 Task: See all the articles on team scheduling.
Action: Mouse moved to (780, 71)
Screenshot: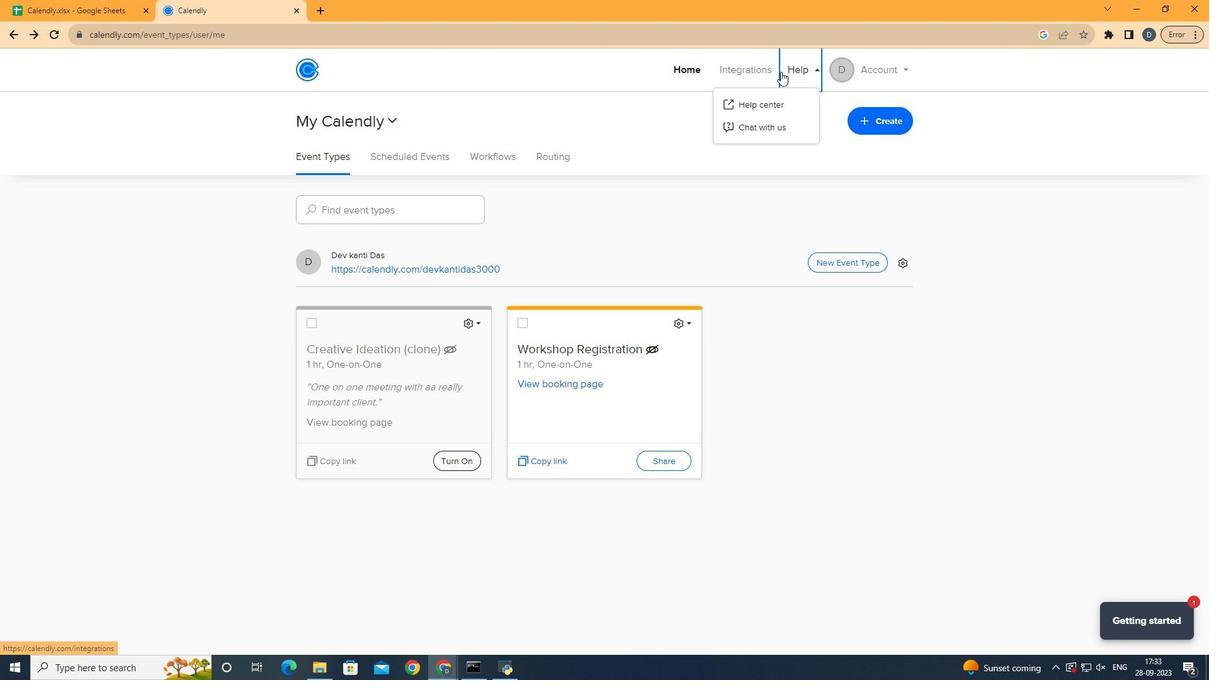 
Action: Mouse pressed left at (780, 71)
Screenshot: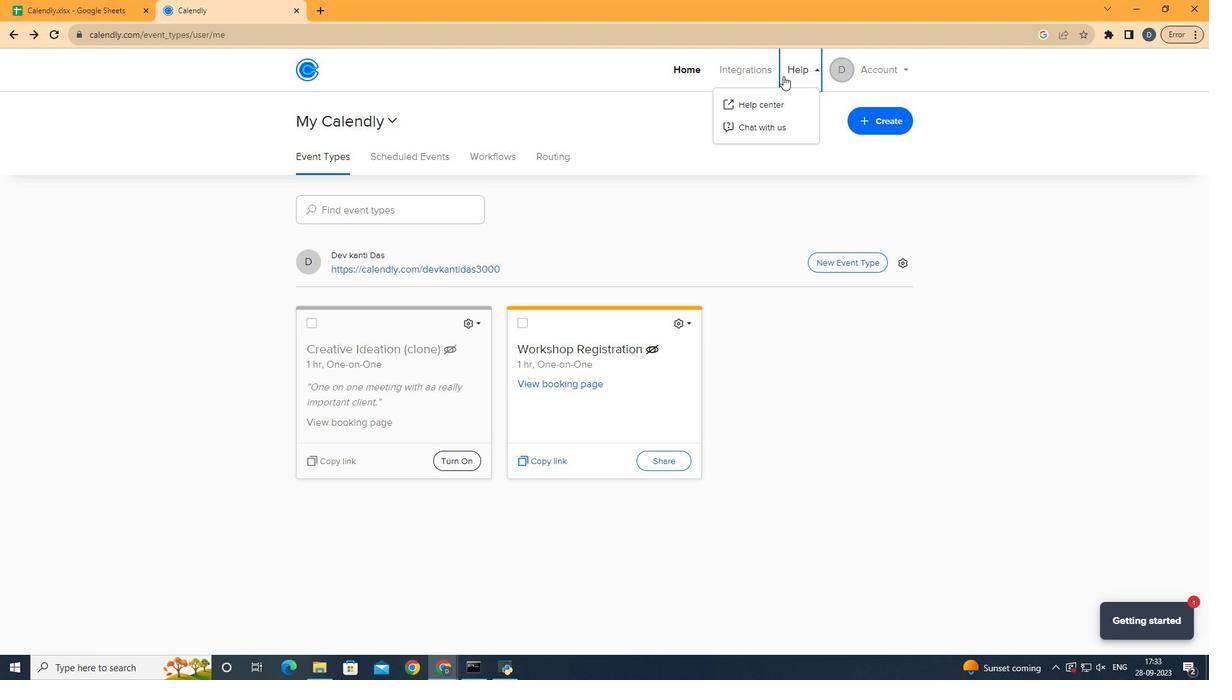 
Action: Mouse moved to (781, 103)
Screenshot: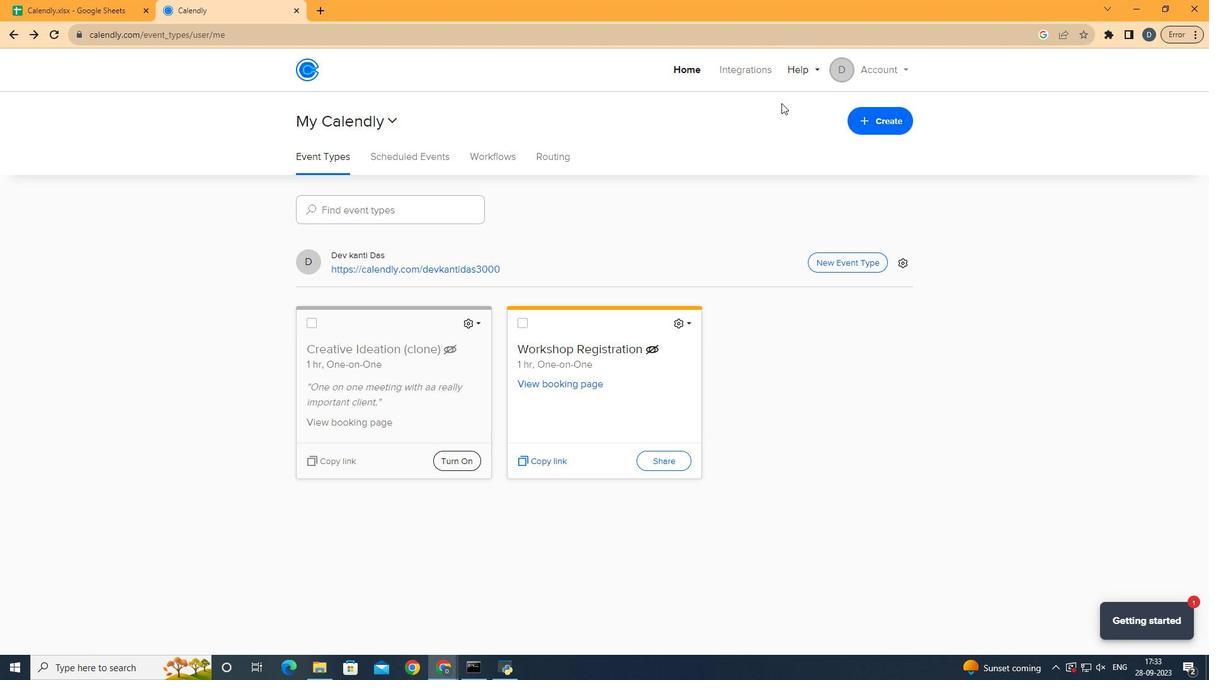 
Action: Mouse pressed left at (781, 103)
Screenshot: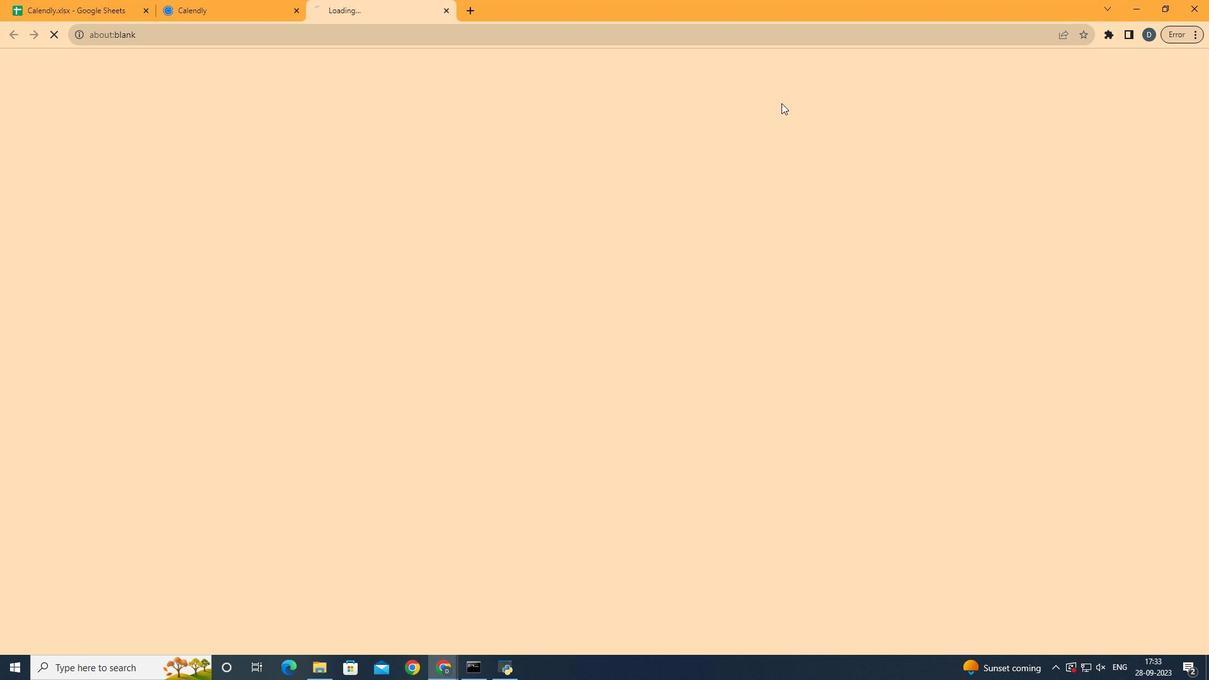 
Action: Mouse moved to (778, 216)
Screenshot: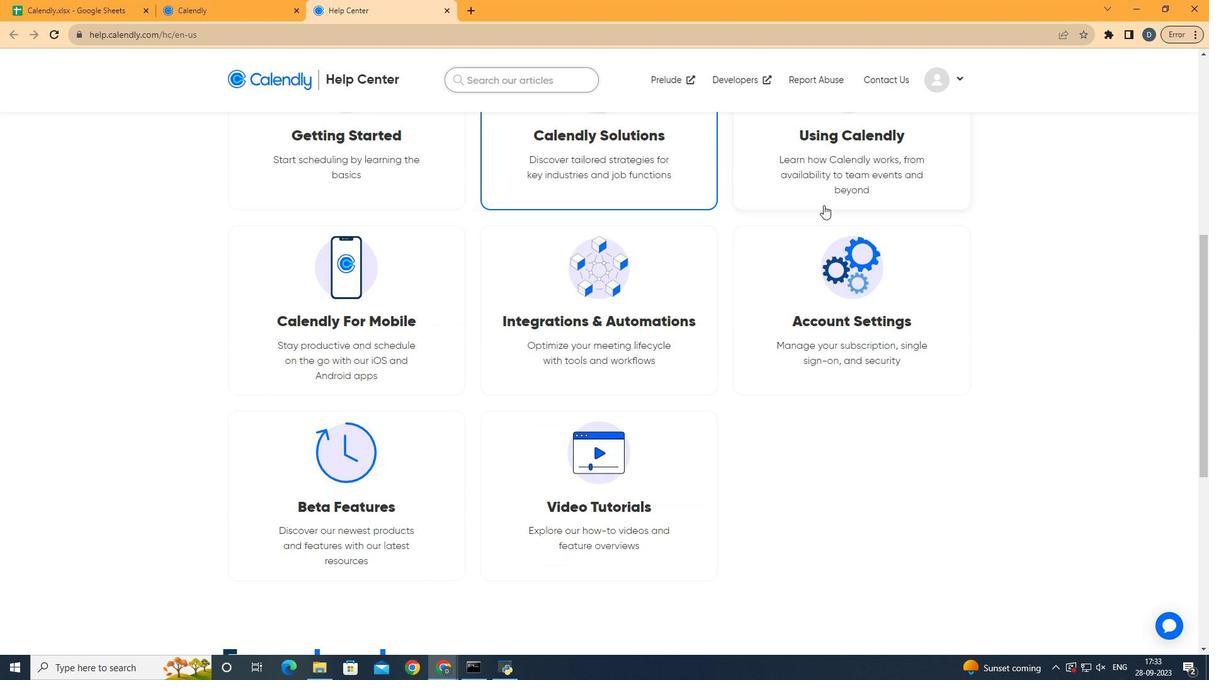 
Action: Mouse scrolled (778, 215) with delta (0, 0)
Screenshot: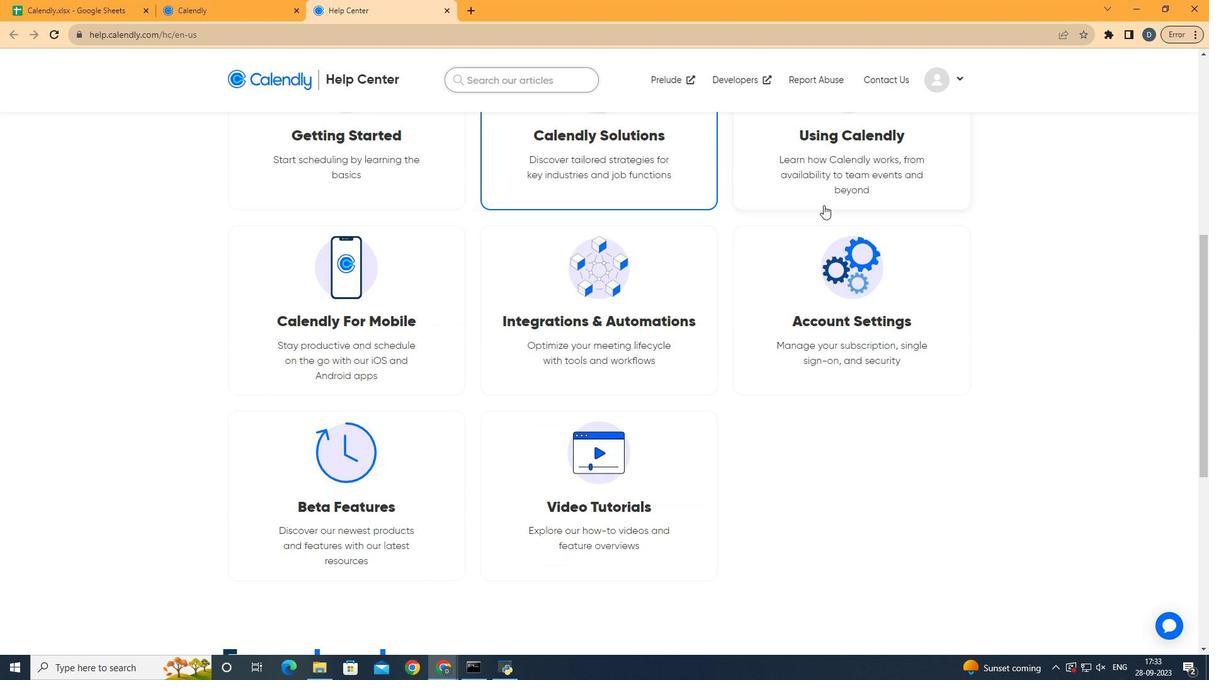 
Action: Mouse moved to (778, 216)
Screenshot: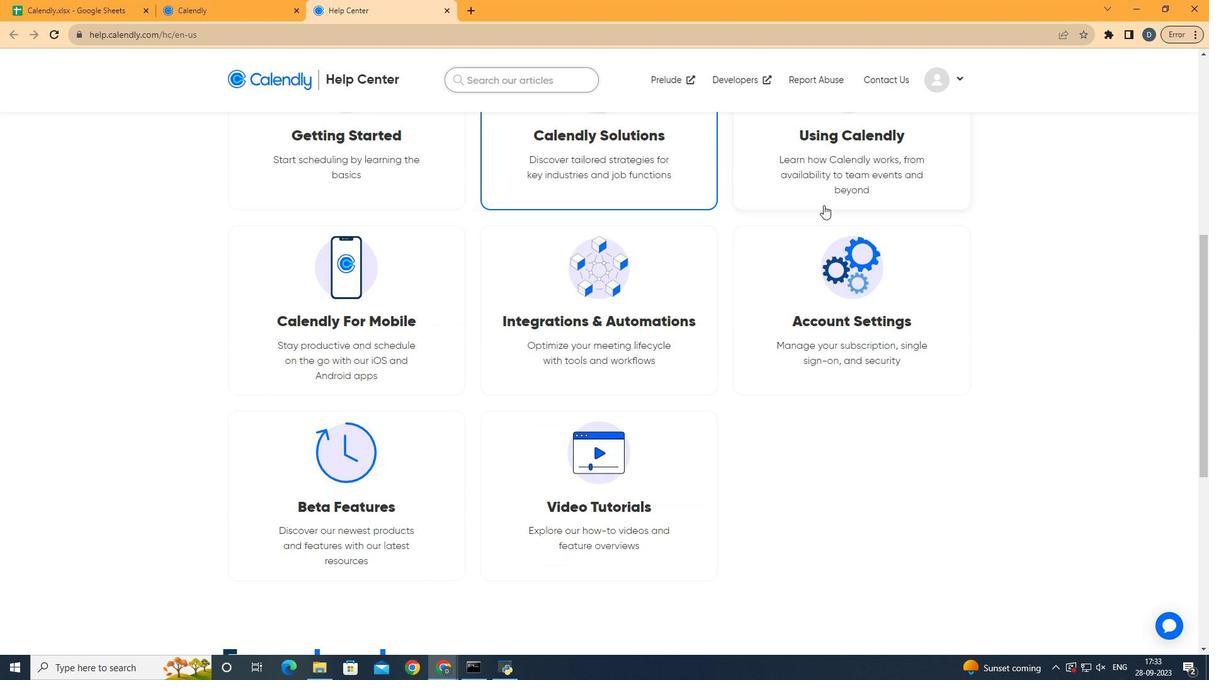 
Action: Mouse scrolled (778, 216) with delta (0, 0)
Screenshot: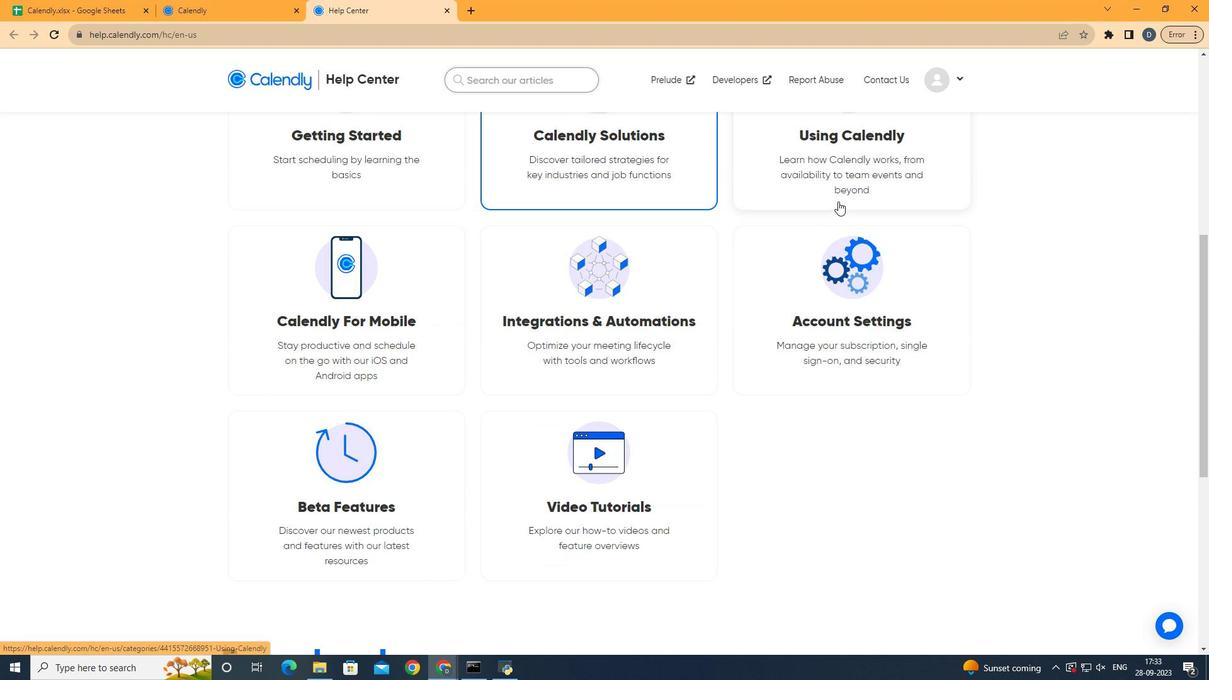 
Action: Mouse moved to (779, 216)
Screenshot: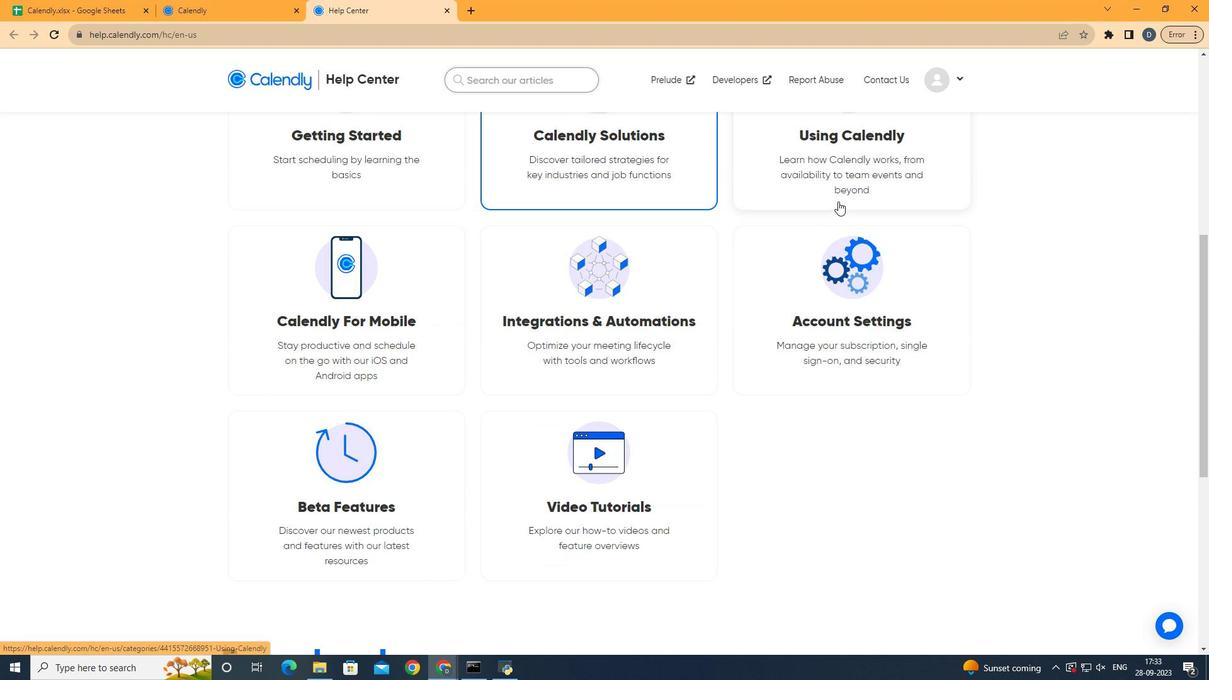 
Action: Mouse scrolled (779, 216) with delta (0, 0)
Screenshot: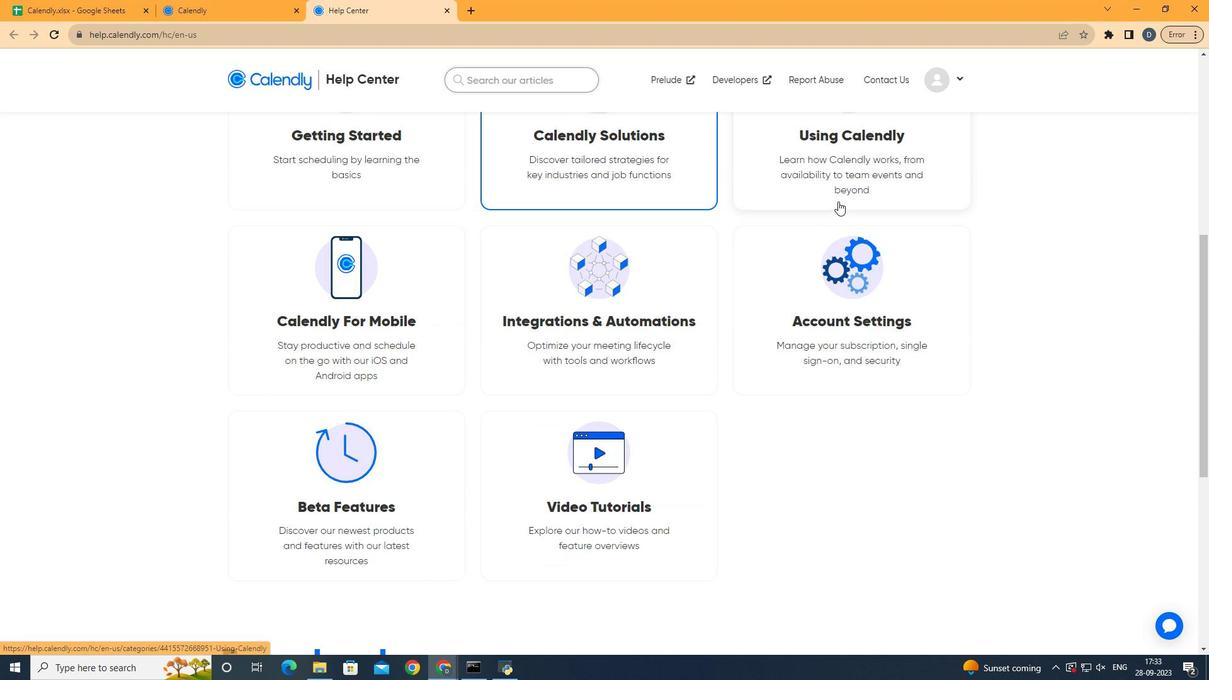 
Action: Mouse moved to (780, 217)
Screenshot: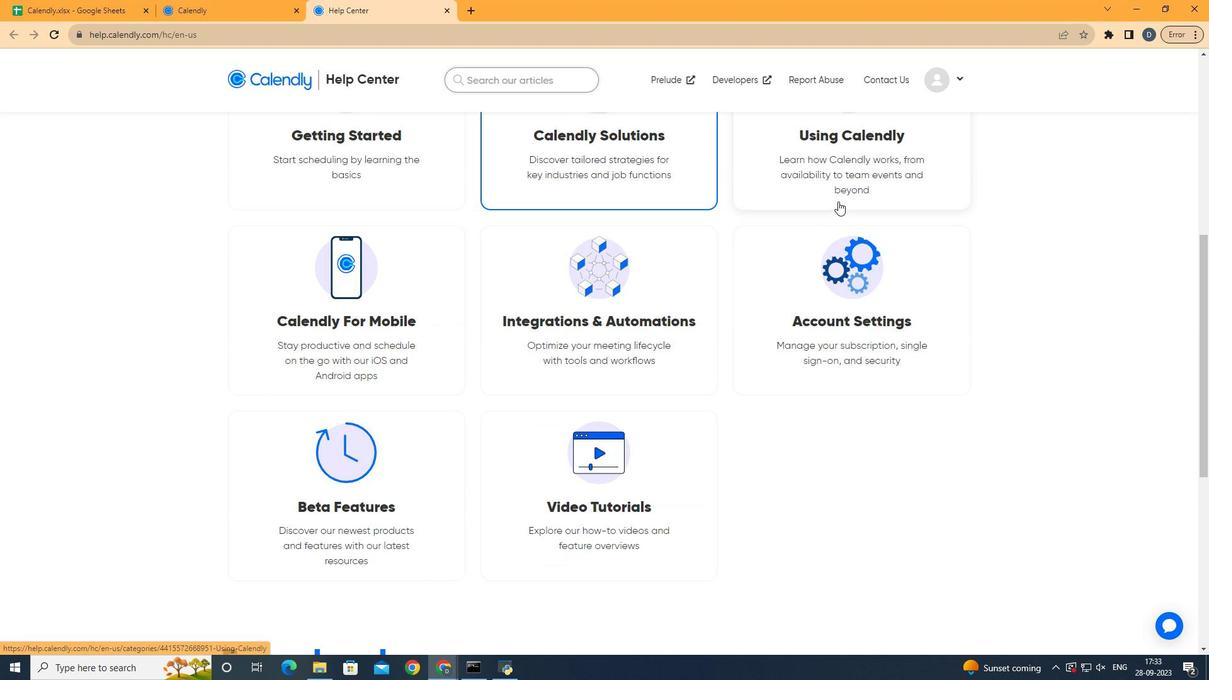 
Action: Mouse scrolled (780, 216) with delta (0, 0)
Screenshot: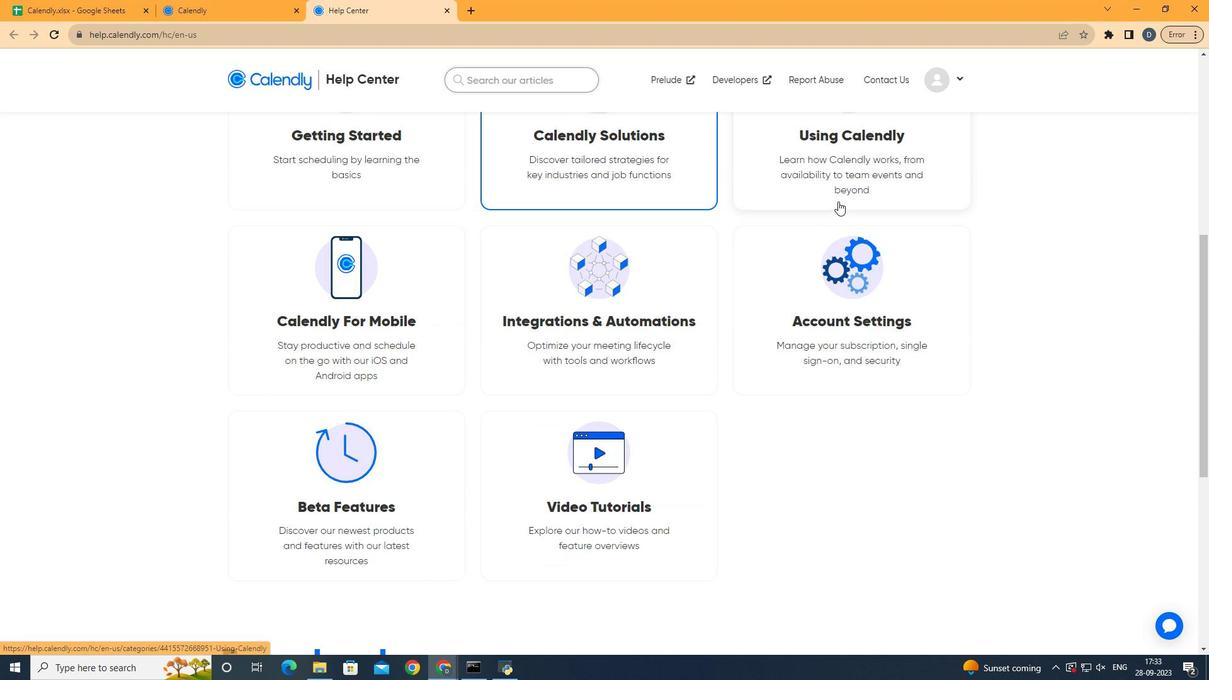 
Action: Mouse moved to (780, 217)
Screenshot: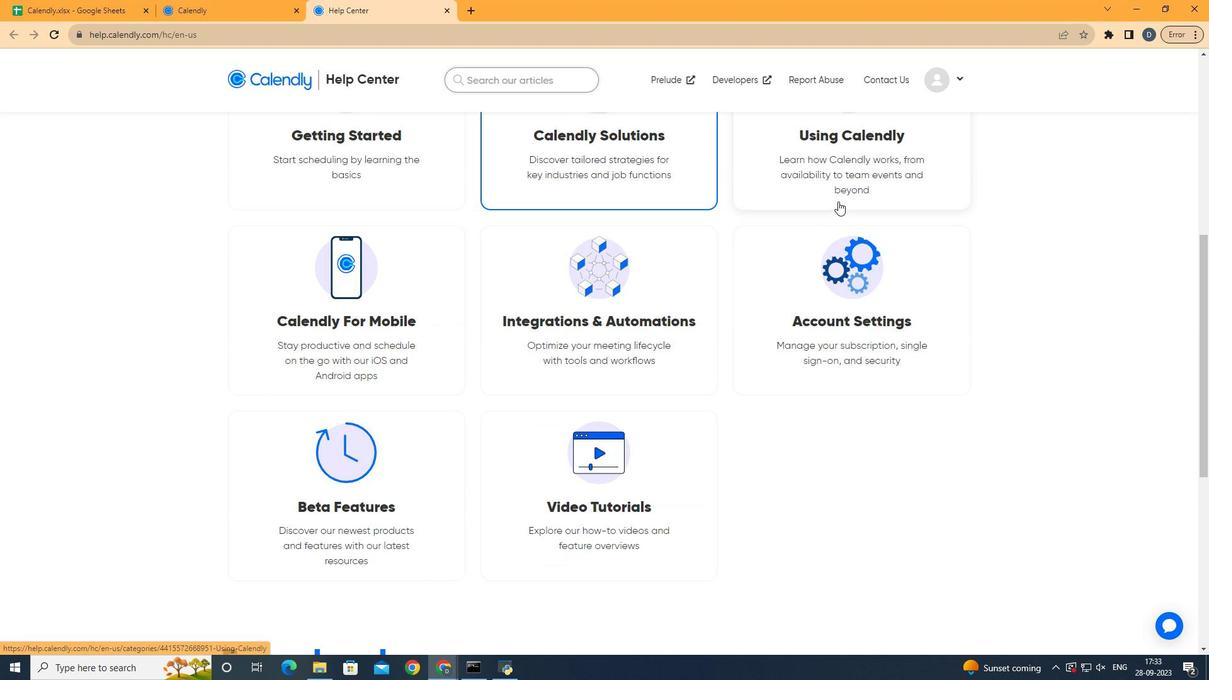 
Action: Mouse scrolled (780, 217) with delta (0, 0)
Screenshot: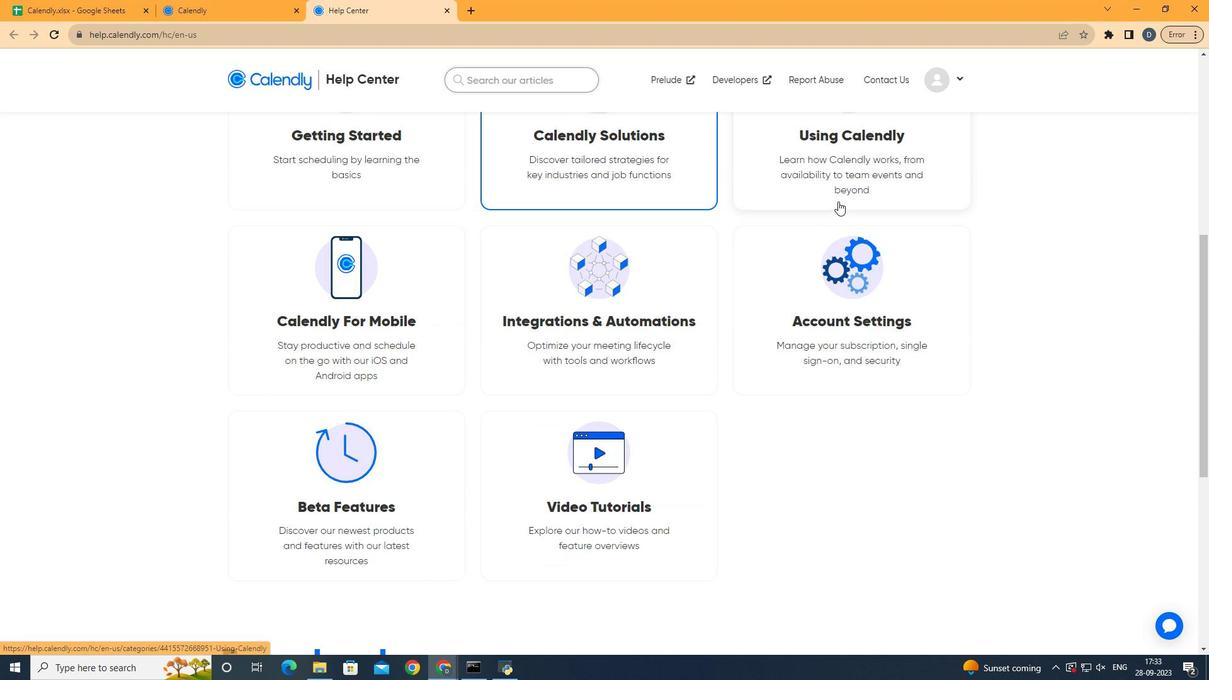 
Action: Mouse moved to (780, 217)
Screenshot: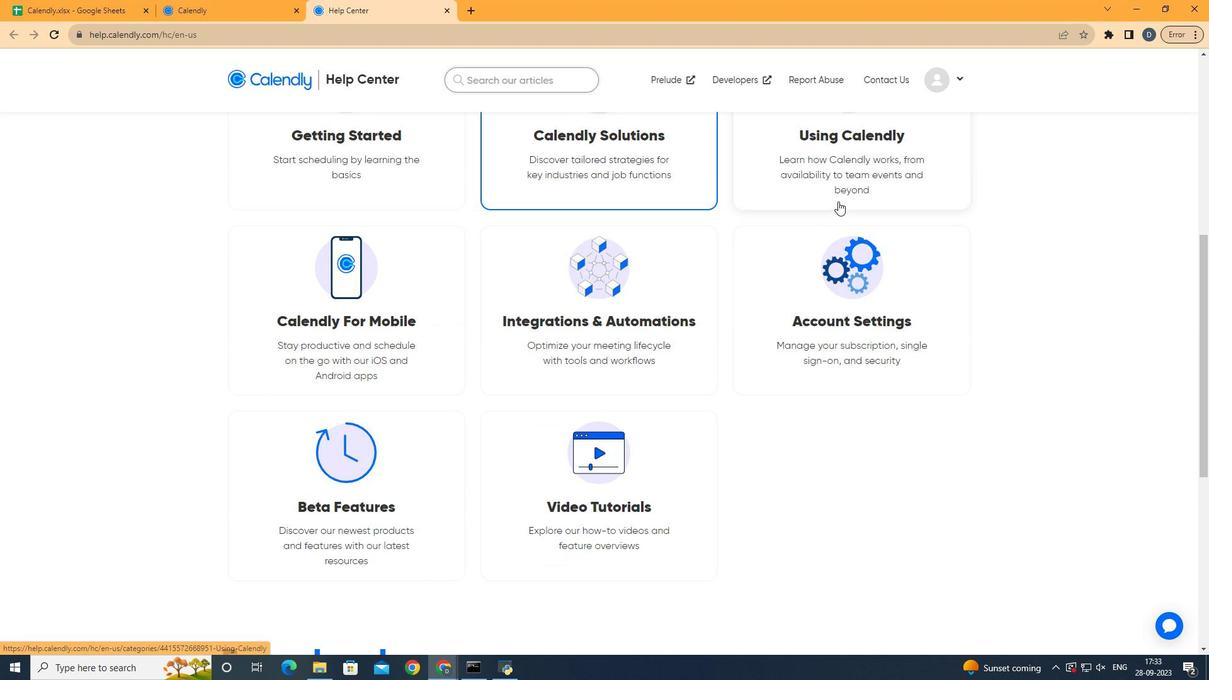 
Action: Mouse scrolled (780, 217) with delta (0, 0)
Screenshot: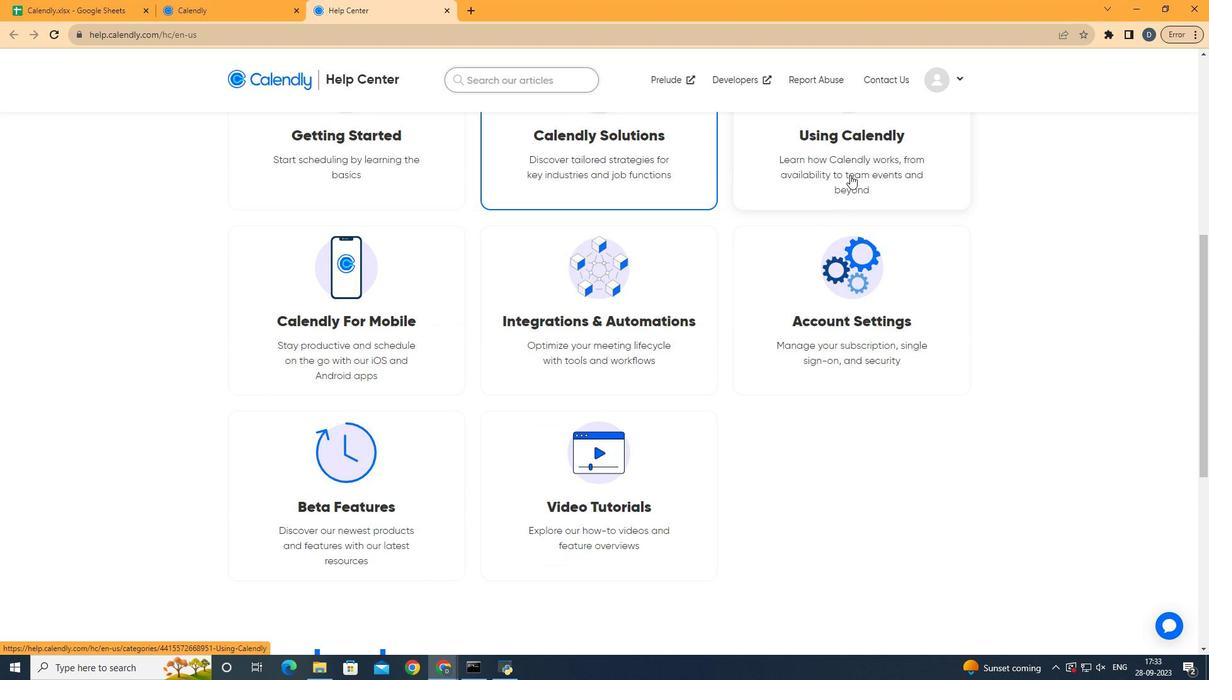 
Action: Mouse moved to (782, 217)
Screenshot: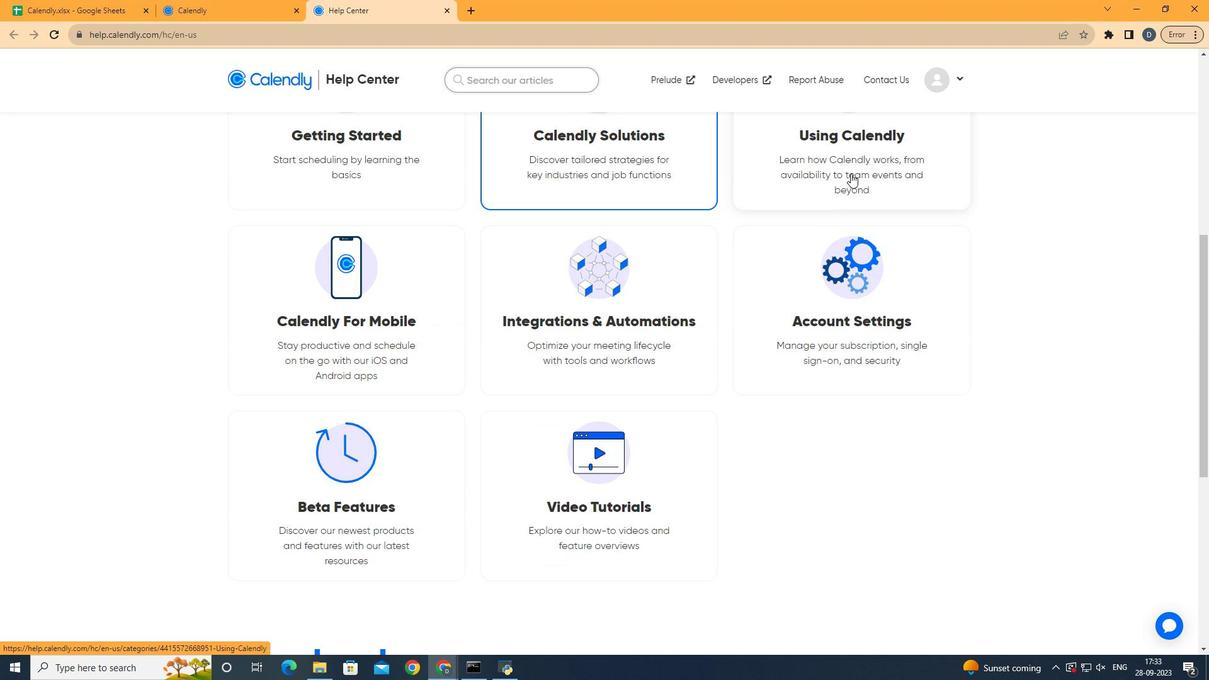 
Action: Mouse scrolled (782, 216) with delta (0, 0)
Screenshot: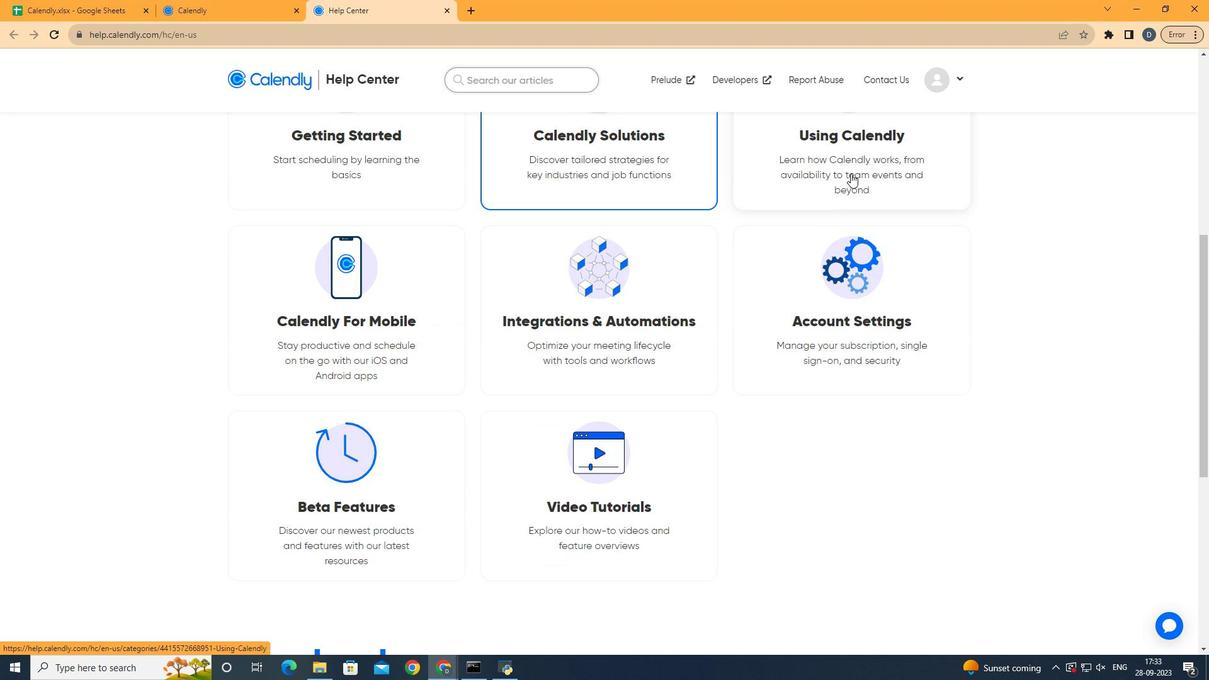 
Action: Mouse moved to (850, 173)
Screenshot: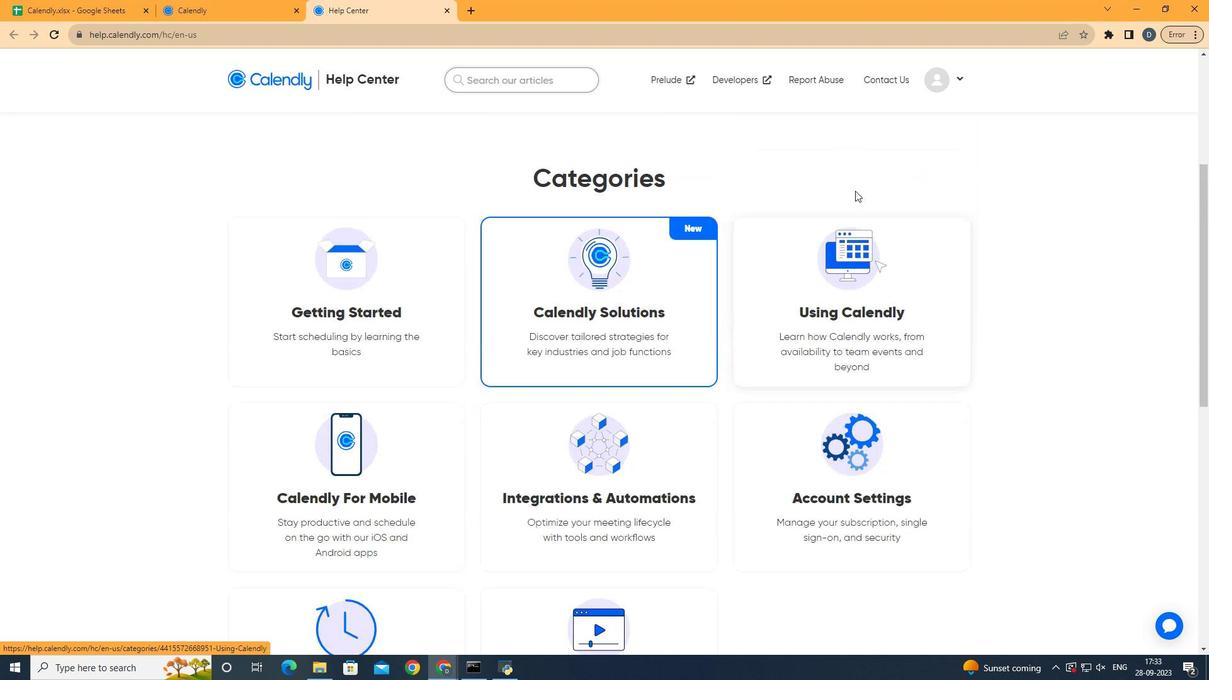 
Action: Mouse scrolled (850, 174) with delta (0, 0)
Screenshot: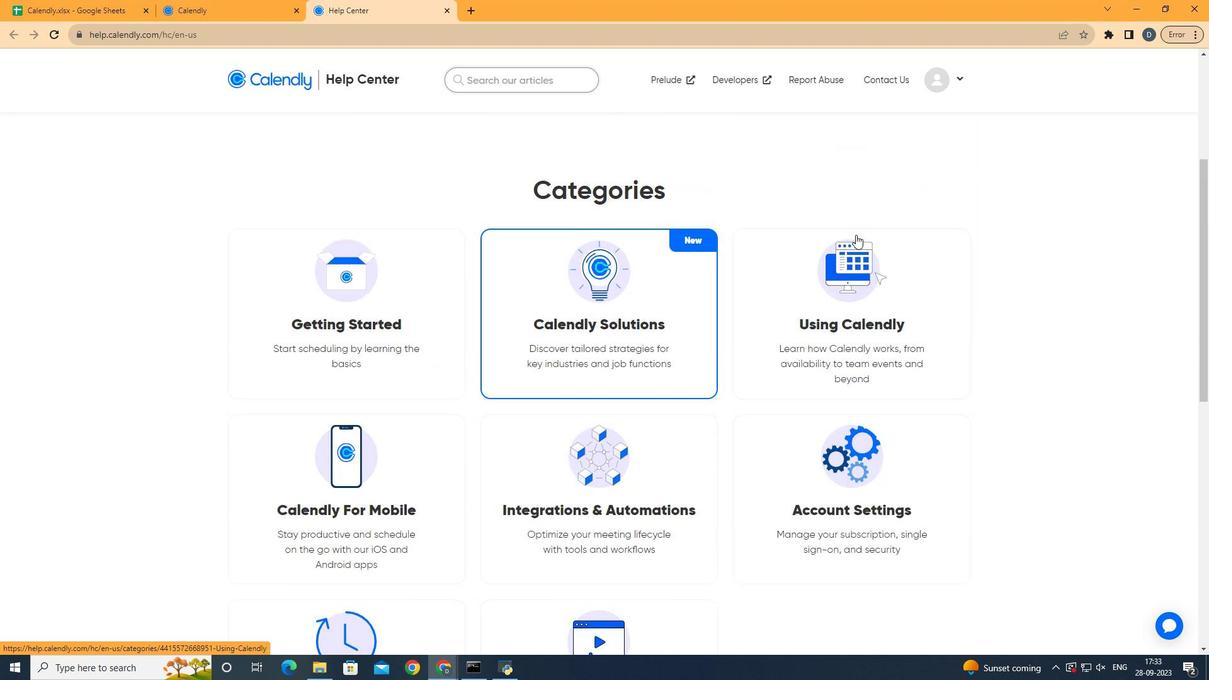 
Action: Mouse scrolled (850, 174) with delta (0, 0)
Screenshot: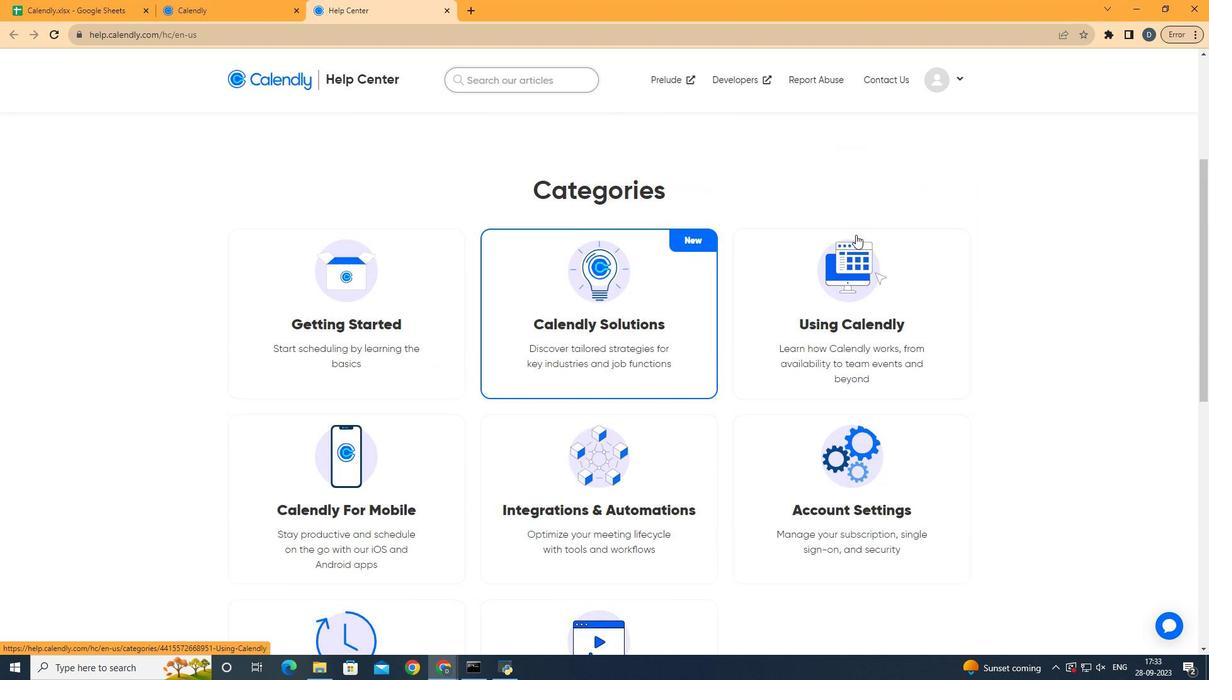 
Action: Mouse scrolled (850, 174) with delta (0, 0)
Screenshot: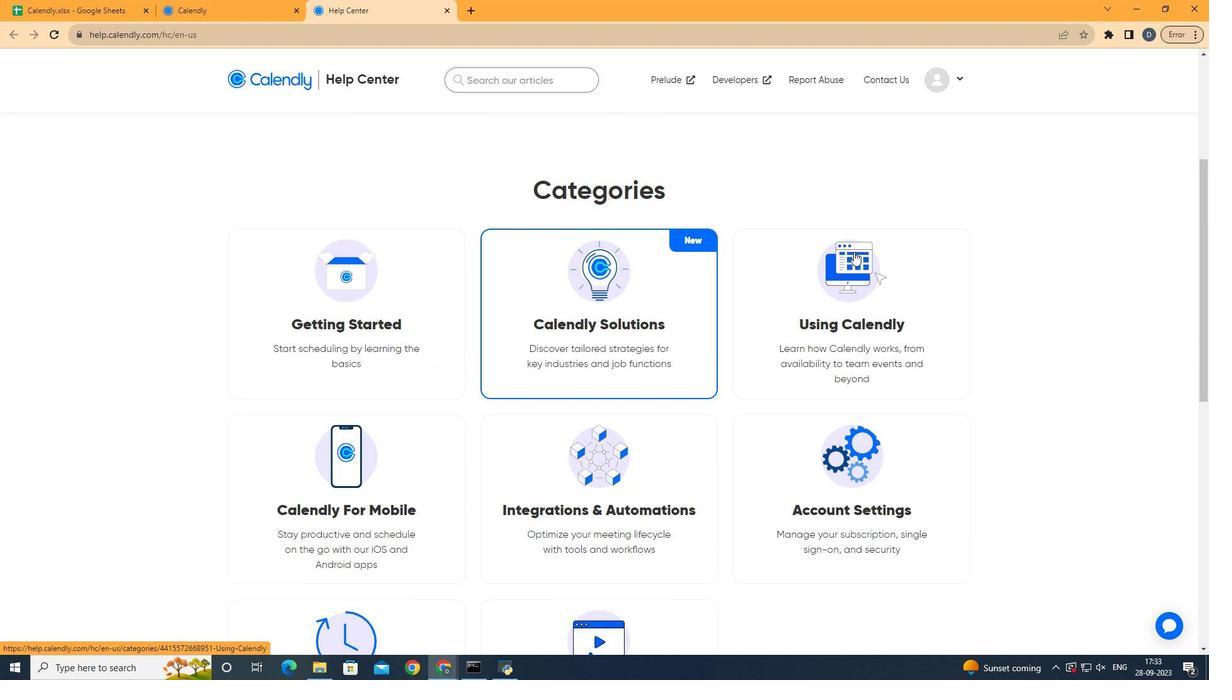 
Action: Mouse moved to (853, 260)
Screenshot: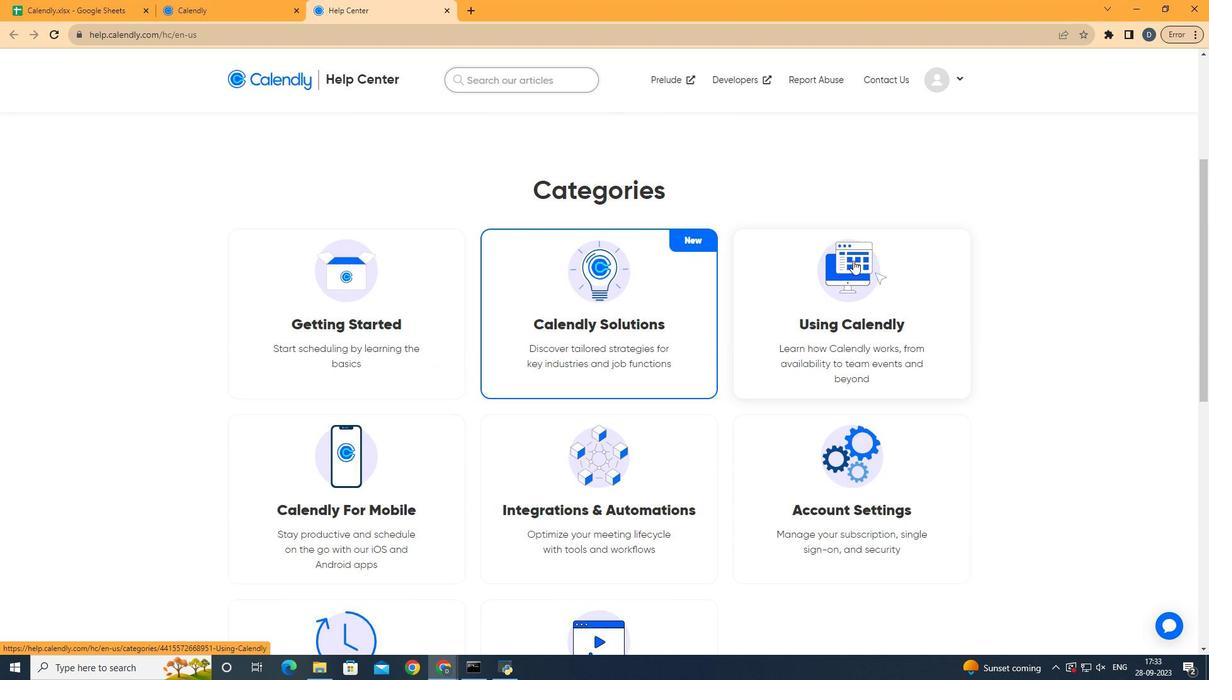 
Action: Mouse pressed left at (853, 260)
Screenshot: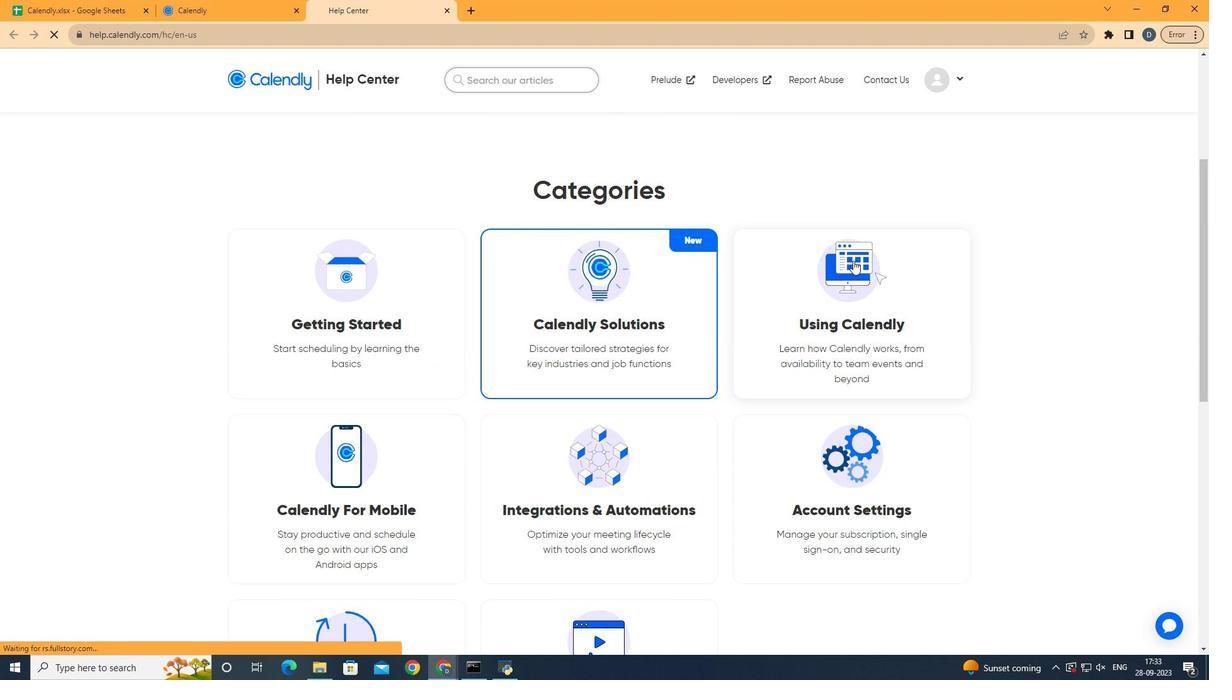 
Action: Mouse moved to (615, 393)
Screenshot: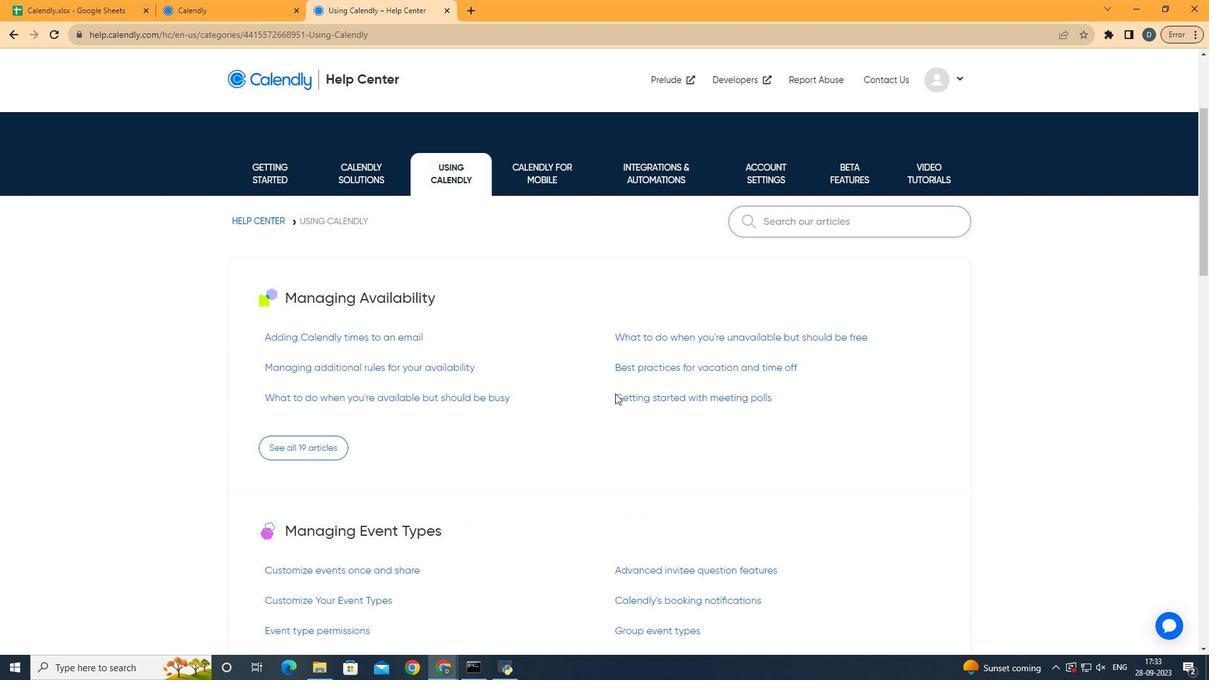
Action: Mouse scrolled (615, 393) with delta (0, 0)
Screenshot: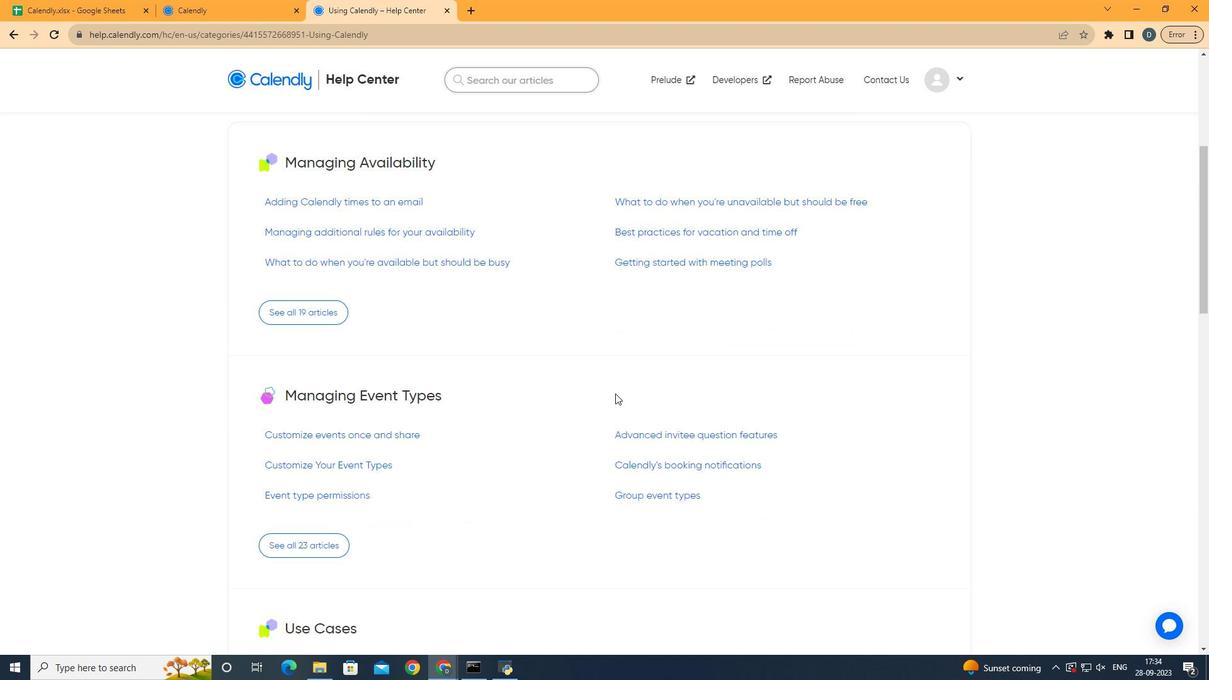 
Action: Mouse scrolled (615, 393) with delta (0, 0)
Screenshot: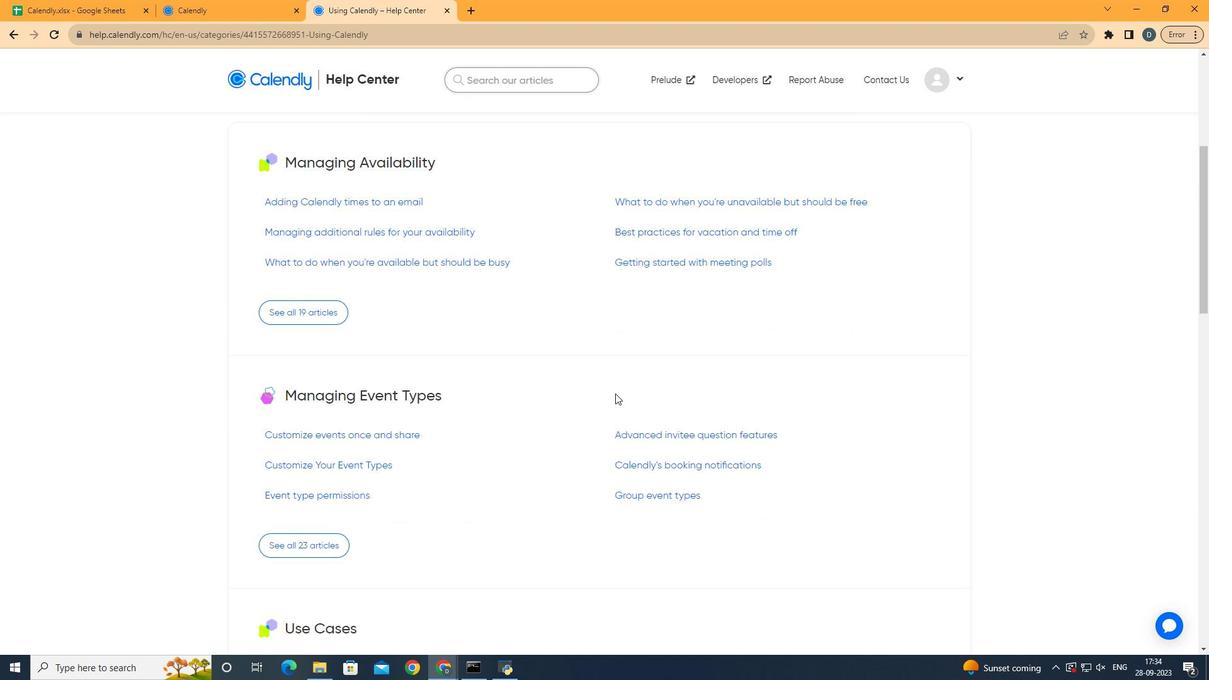 
Action: Mouse scrolled (615, 393) with delta (0, 0)
Screenshot: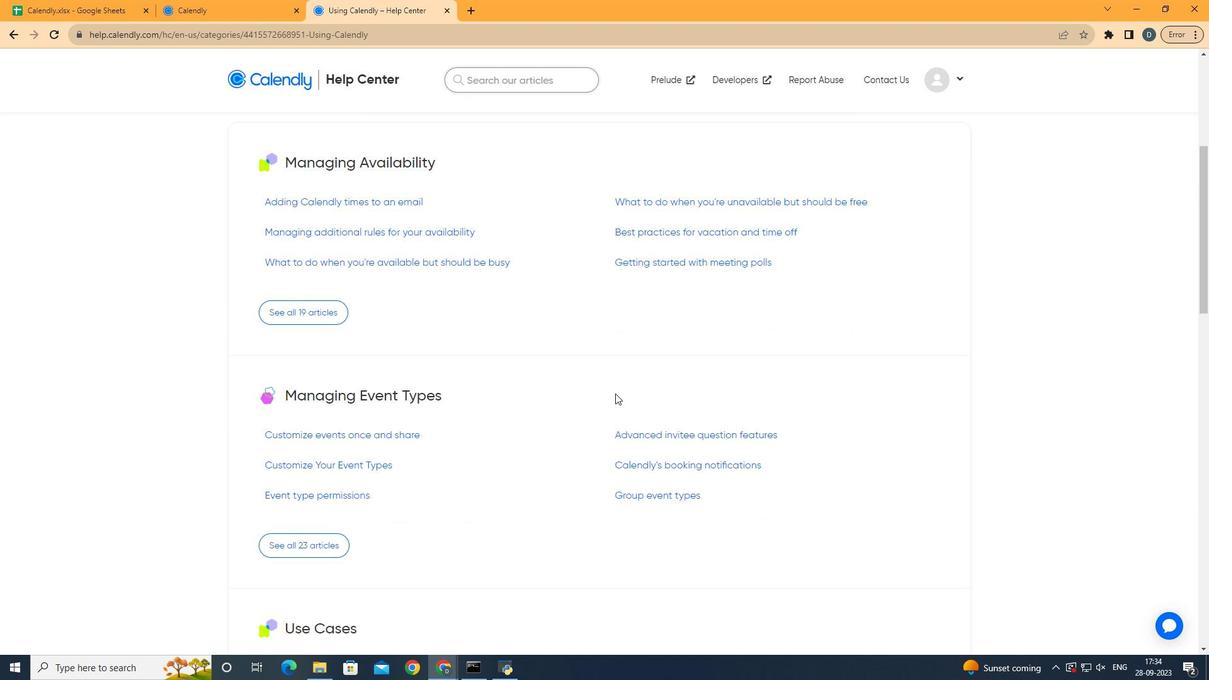 
Action: Mouse scrolled (615, 393) with delta (0, 0)
Screenshot: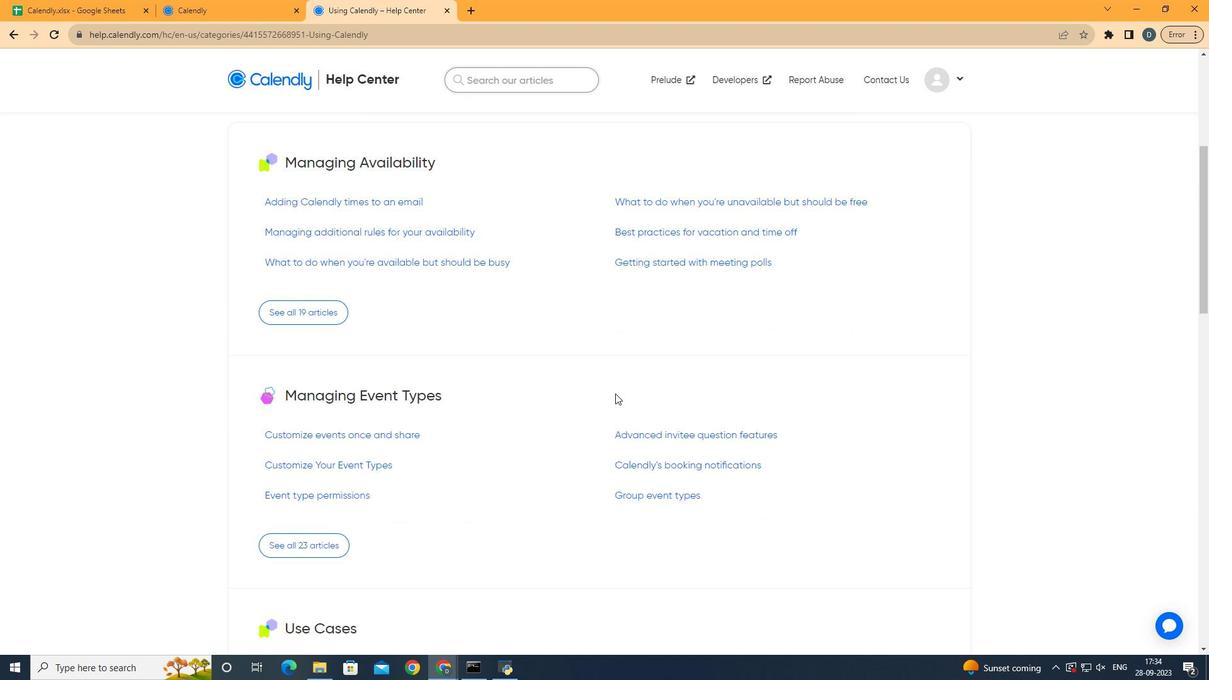 
Action: Mouse scrolled (615, 393) with delta (0, 0)
Screenshot: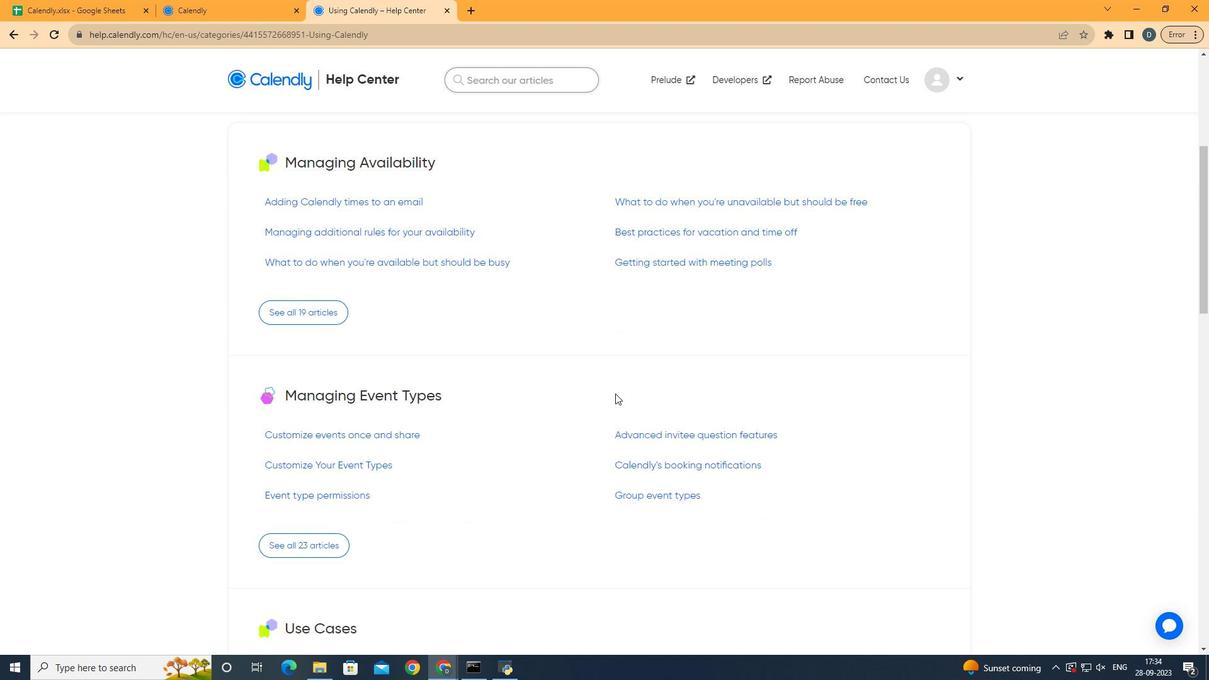 
Action: Mouse scrolled (615, 393) with delta (0, 0)
Screenshot: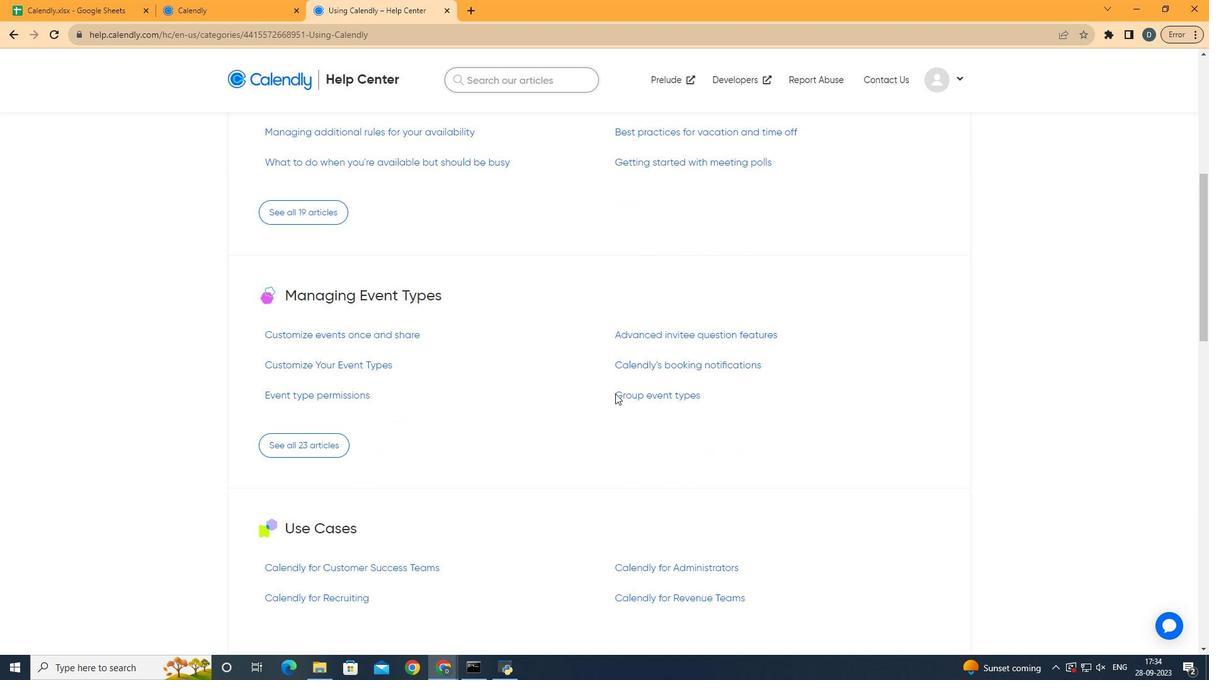 
Action: Mouse scrolled (615, 393) with delta (0, 0)
Screenshot: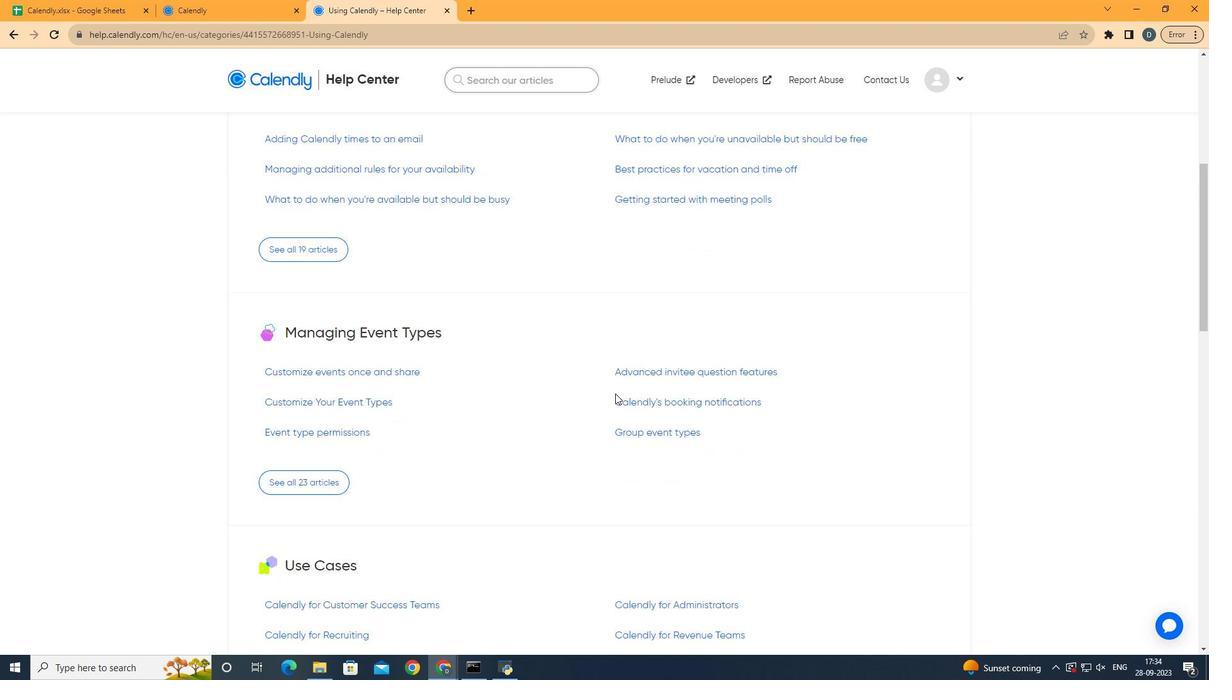
Action: Mouse scrolled (615, 394) with delta (0, 0)
Screenshot: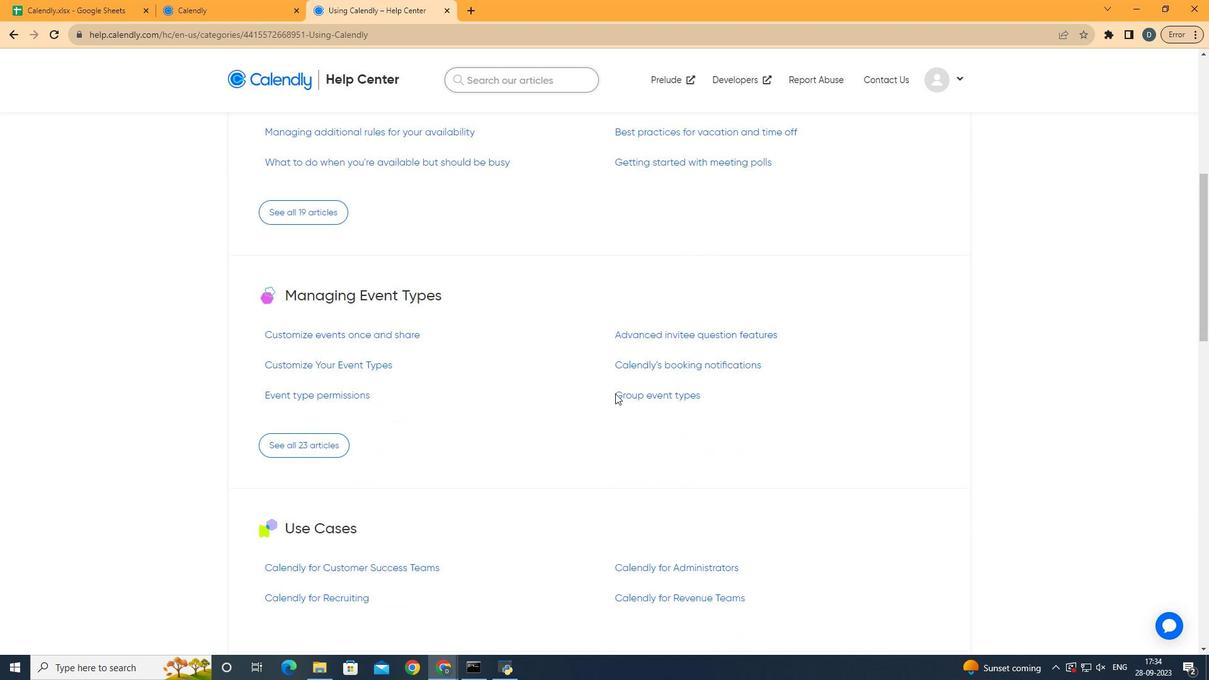 
Action: Mouse scrolled (615, 393) with delta (0, 0)
Screenshot: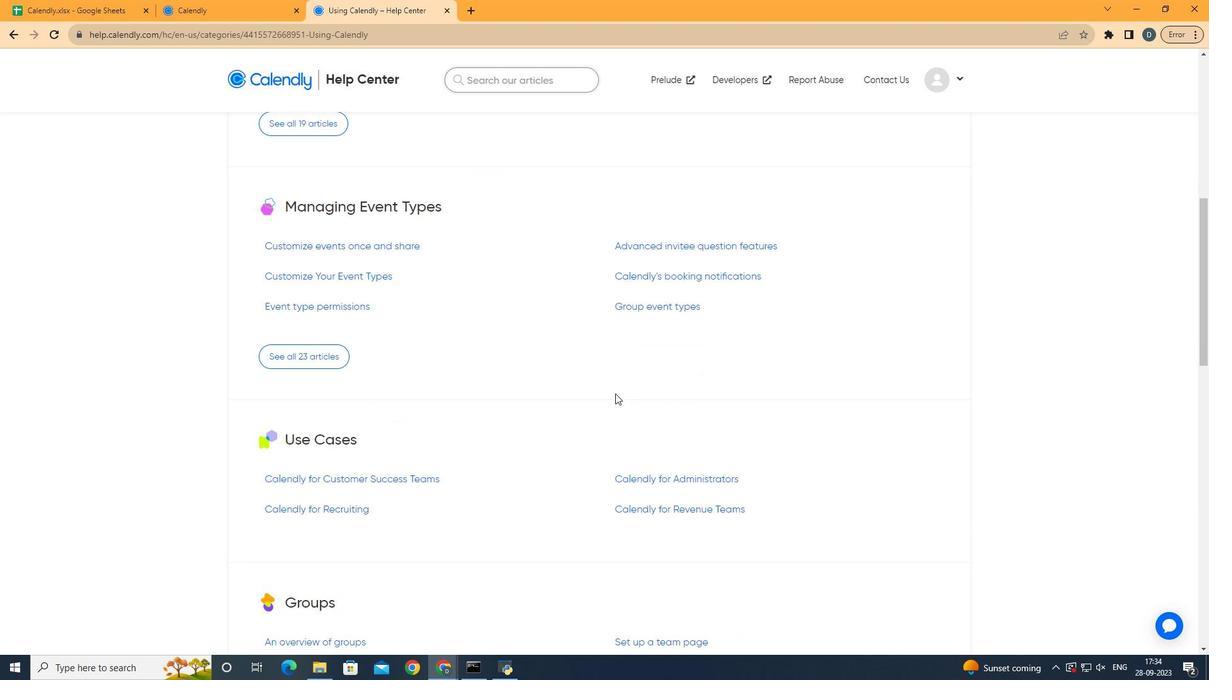 
Action: Mouse scrolled (615, 393) with delta (0, 0)
Screenshot: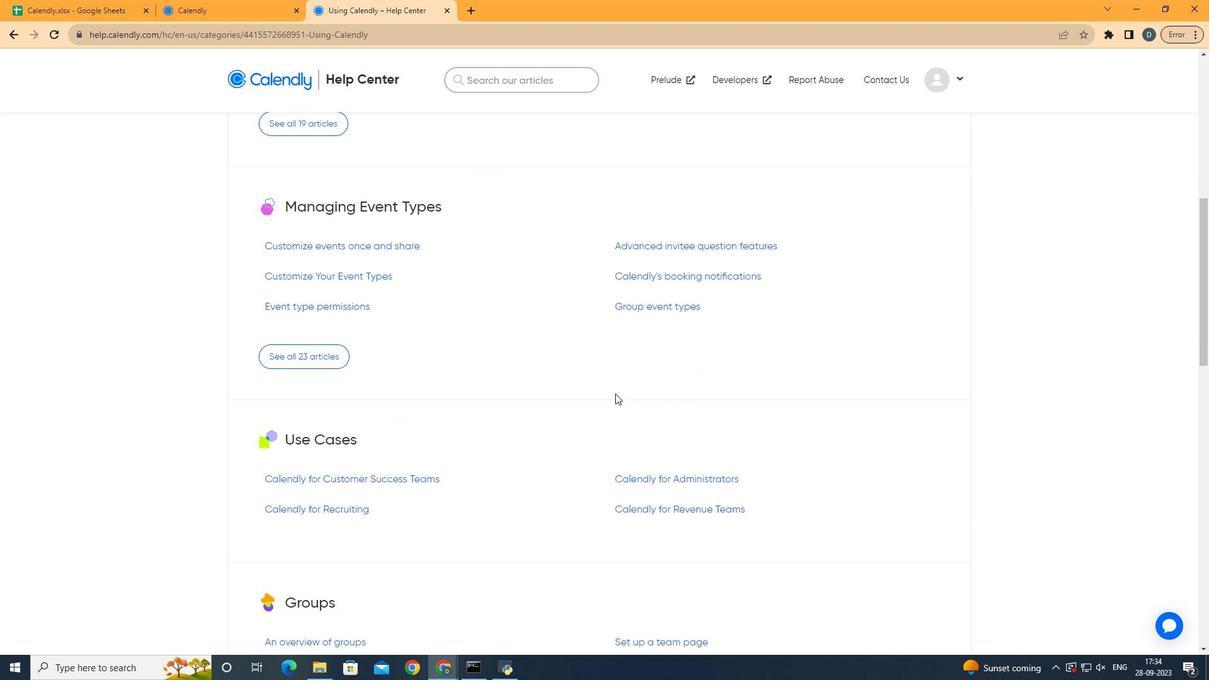 
Action: Mouse scrolled (615, 393) with delta (0, 0)
Screenshot: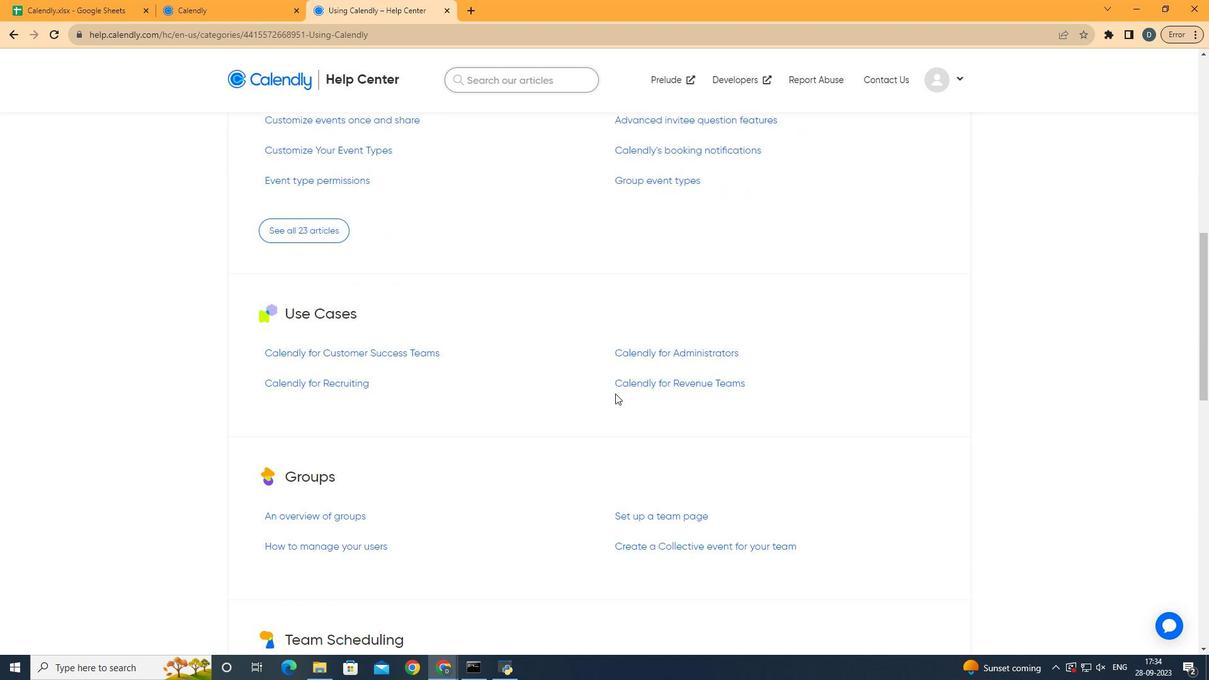 
Action: Mouse scrolled (615, 393) with delta (0, 0)
Screenshot: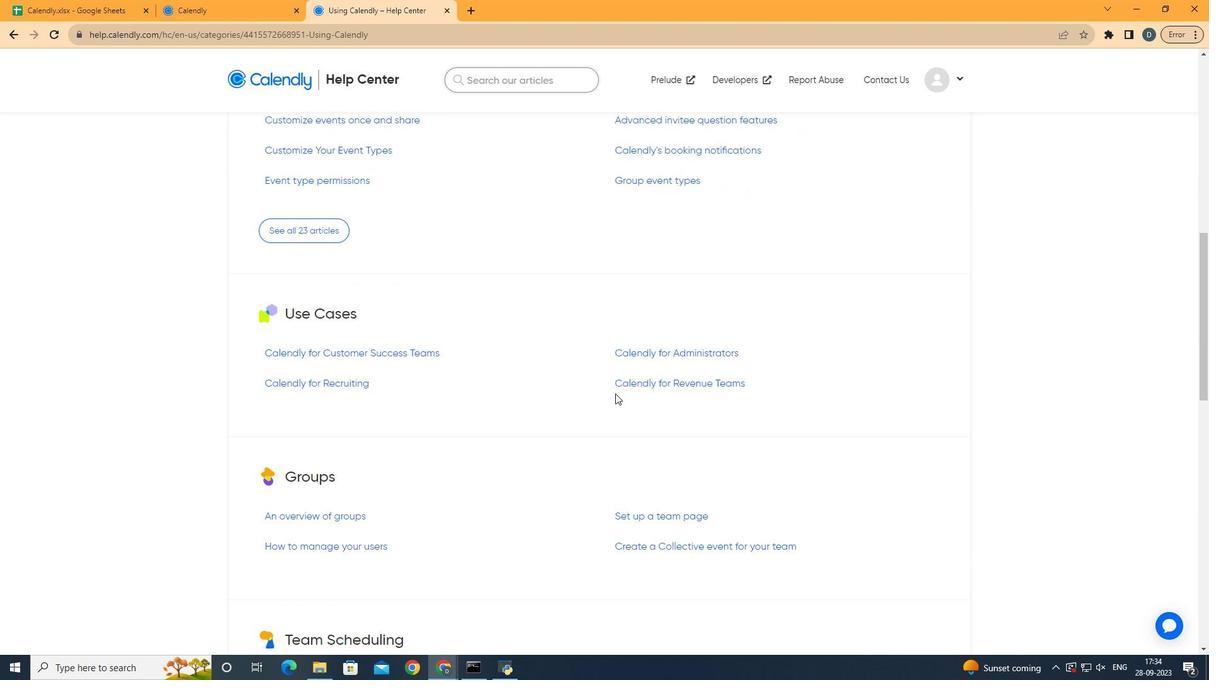 
Action: Mouse scrolled (615, 393) with delta (0, 0)
Screenshot: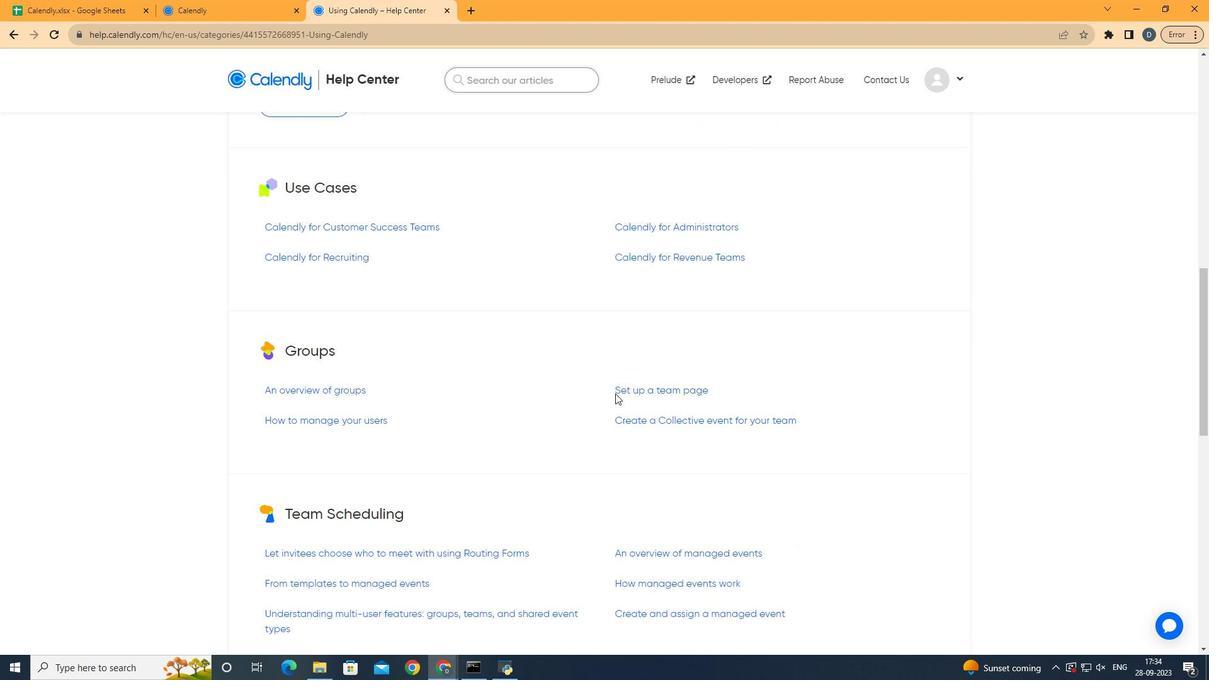 
Action: Mouse scrolled (615, 393) with delta (0, 0)
Screenshot: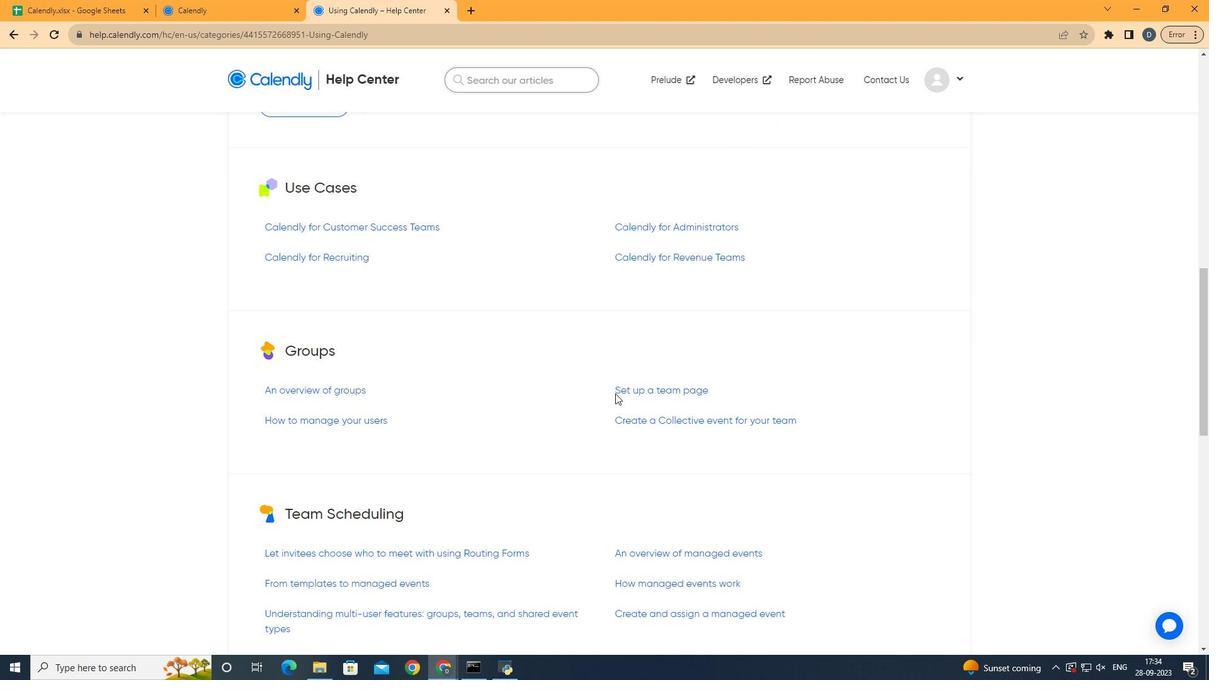 
Action: Mouse scrolled (615, 393) with delta (0, 0)
Screenshot: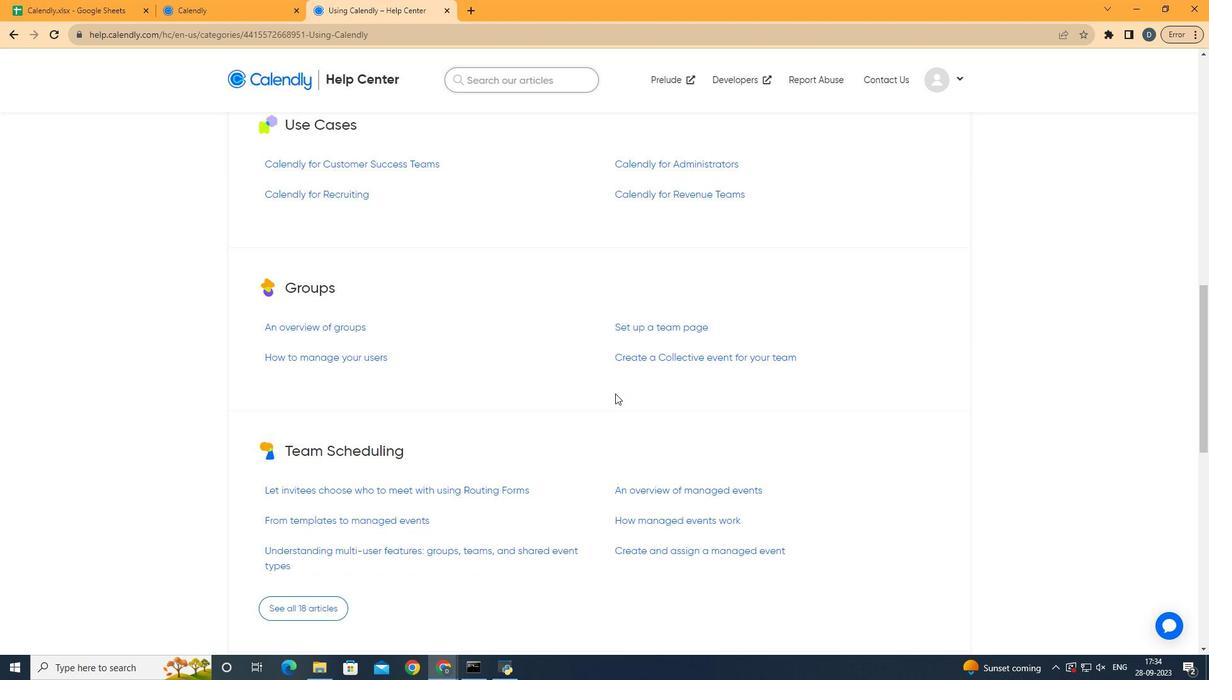 
Action: Mouse moved to (673, 251)
Screenshot: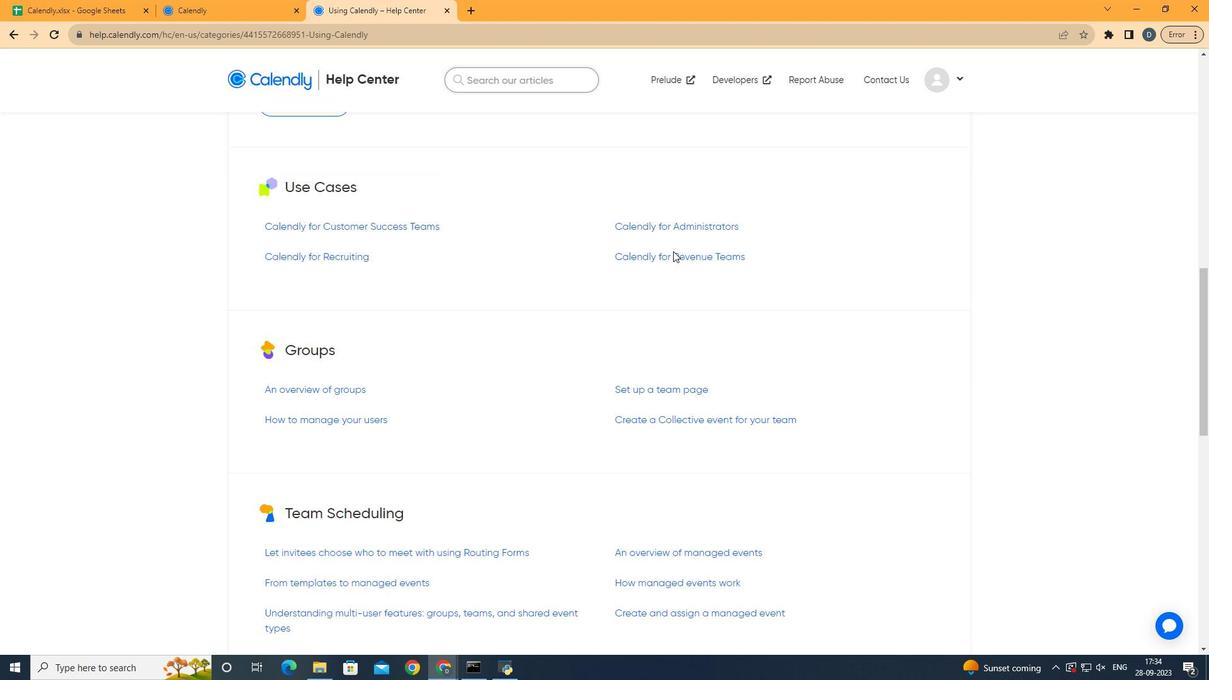 
Action: Mouse scrolled (673, 251) with delta (0, 0)
Screenshot: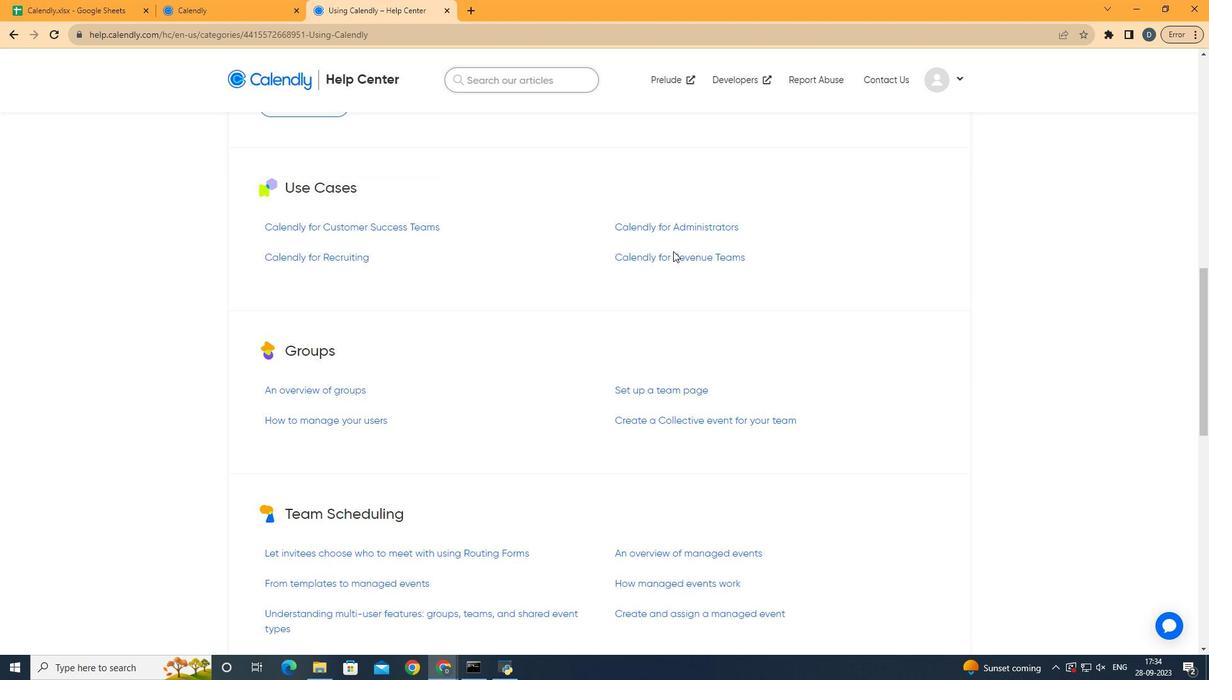 
Action: Mouse moved to (561, 333)
Screenshot: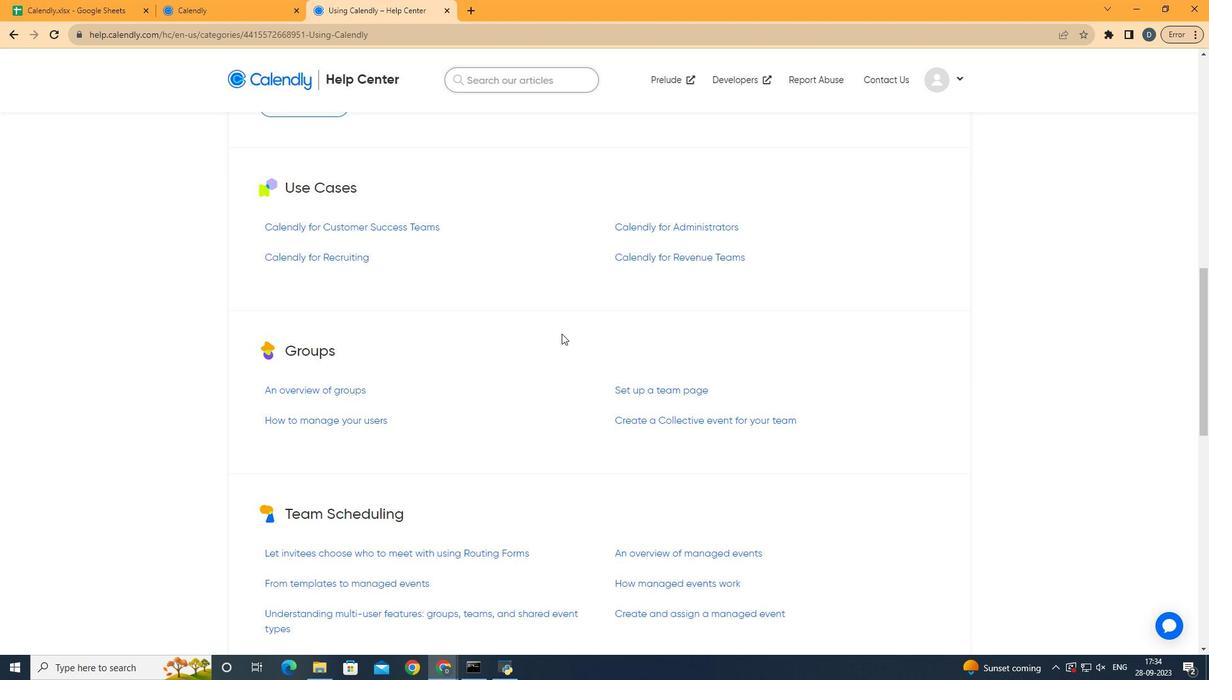
Action: Mouse scrolled (561, 333) with delta (0, 0)
Screenshot: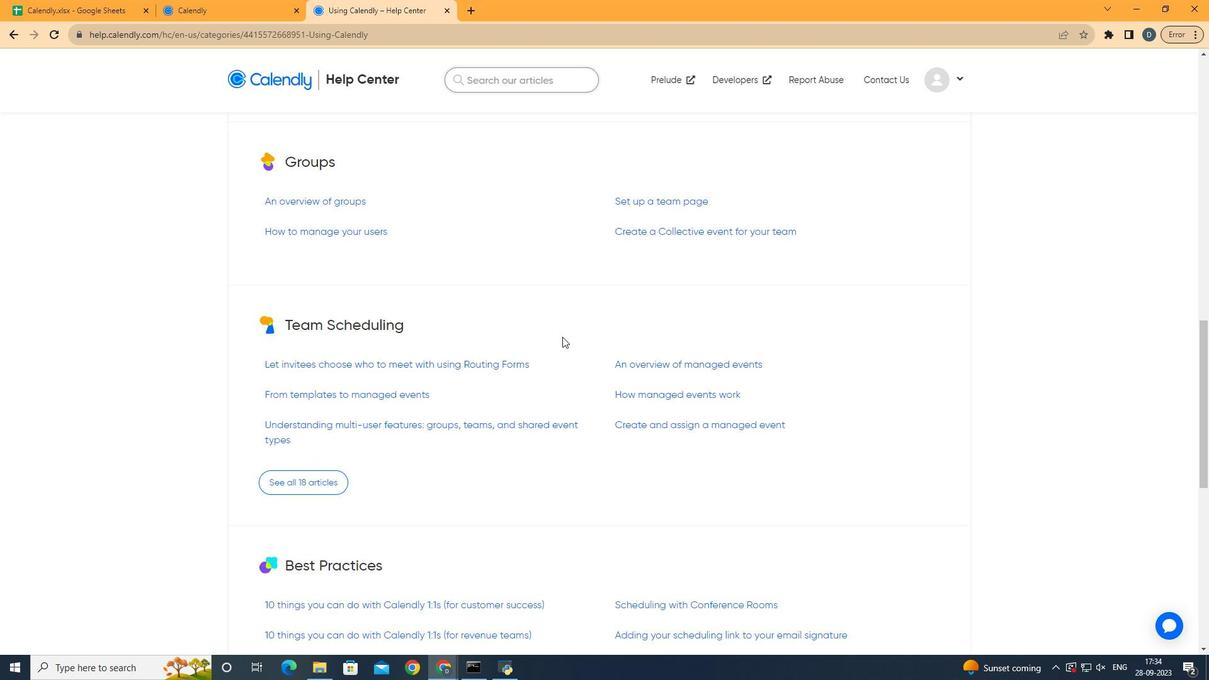 
Action: Mouse moved to (562, 336)
Screenshot: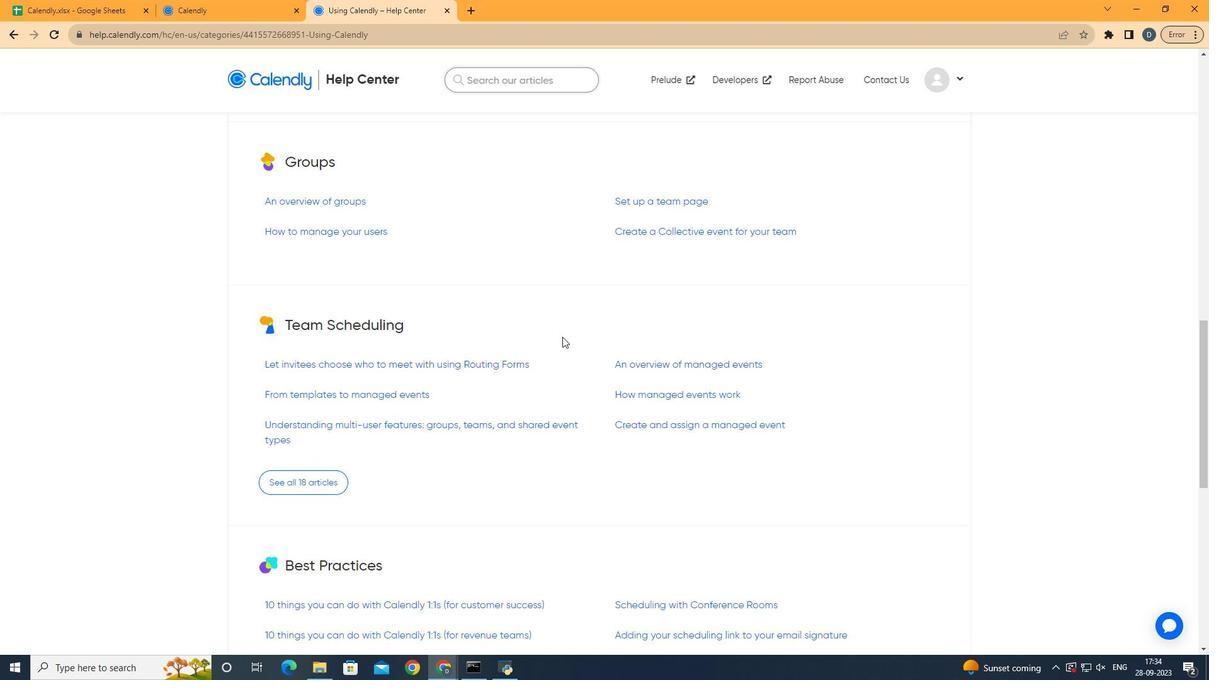 
Action: Mouse scrolled (562, 336) with delta (0, 0)
Screenshot: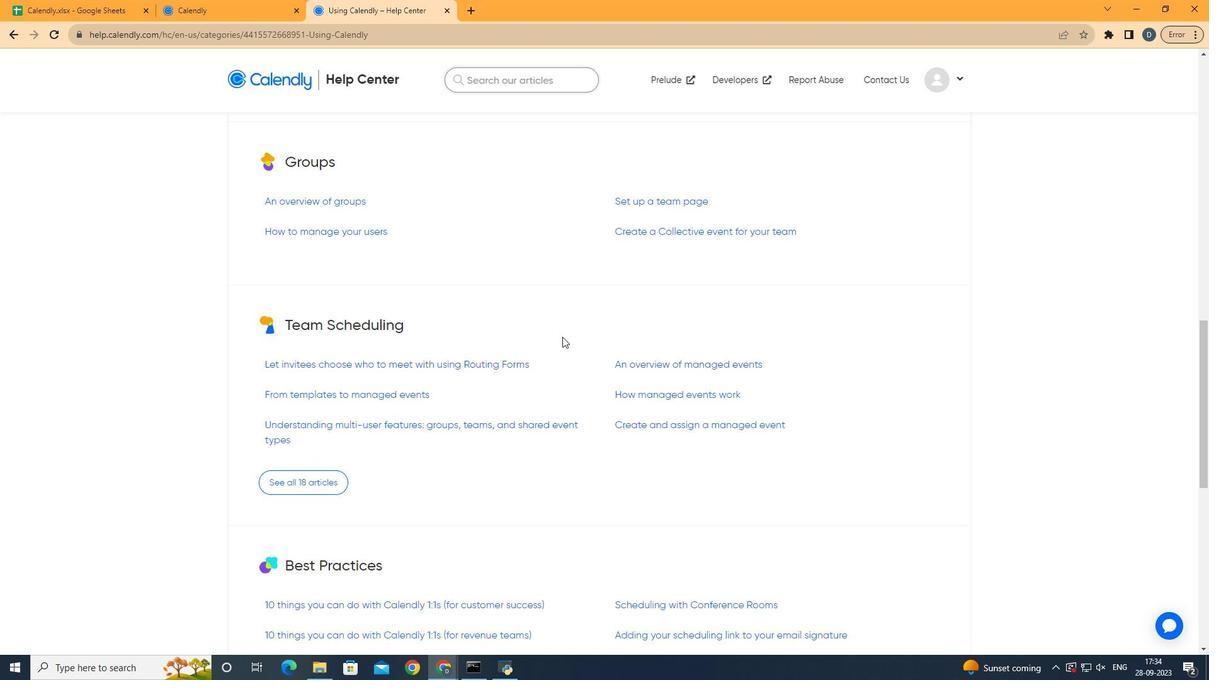 
Action: Mouse scrolled (562, 336) with delta (0, 0)
Screenshot: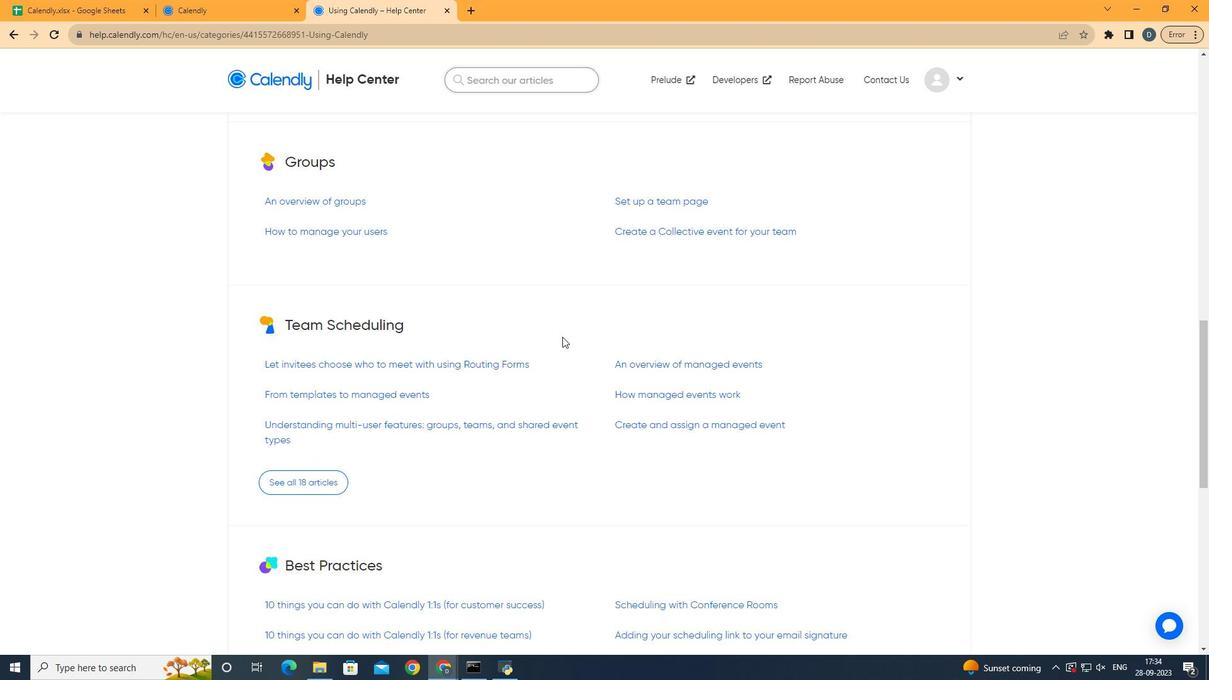 
Action: Mouse moved to (804, 353)
Screenshot: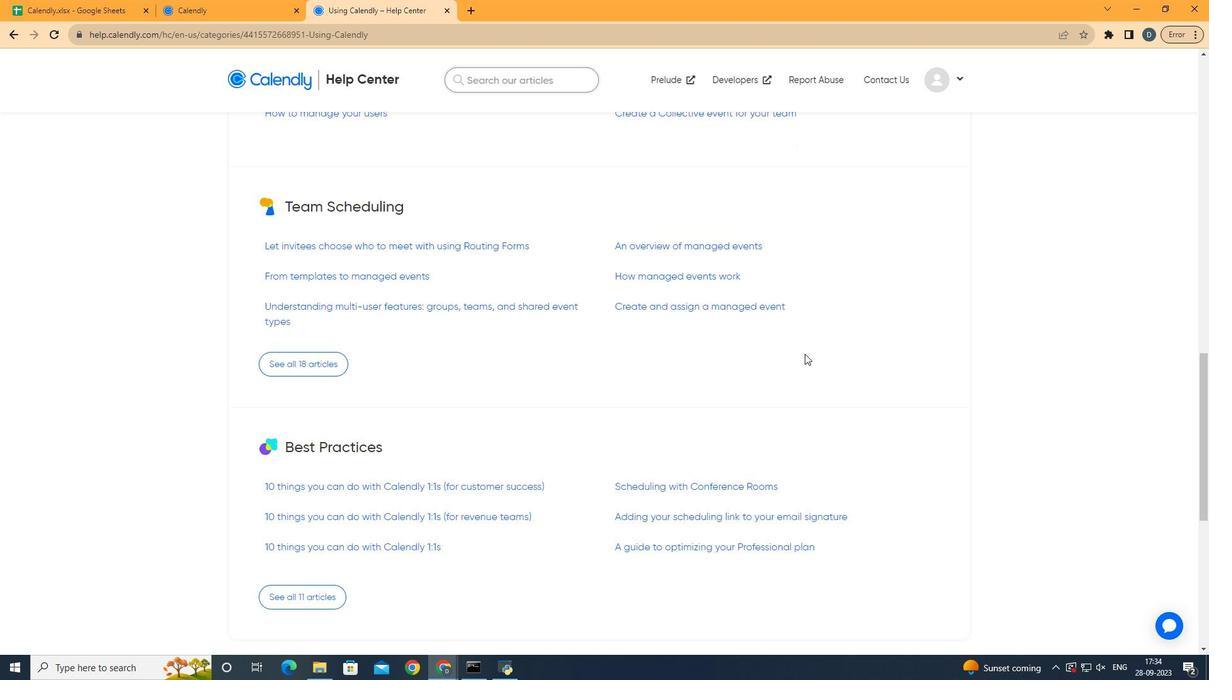 
Action: Mouse scrolled (804, 353) with delta (0, 0)
Screenshot: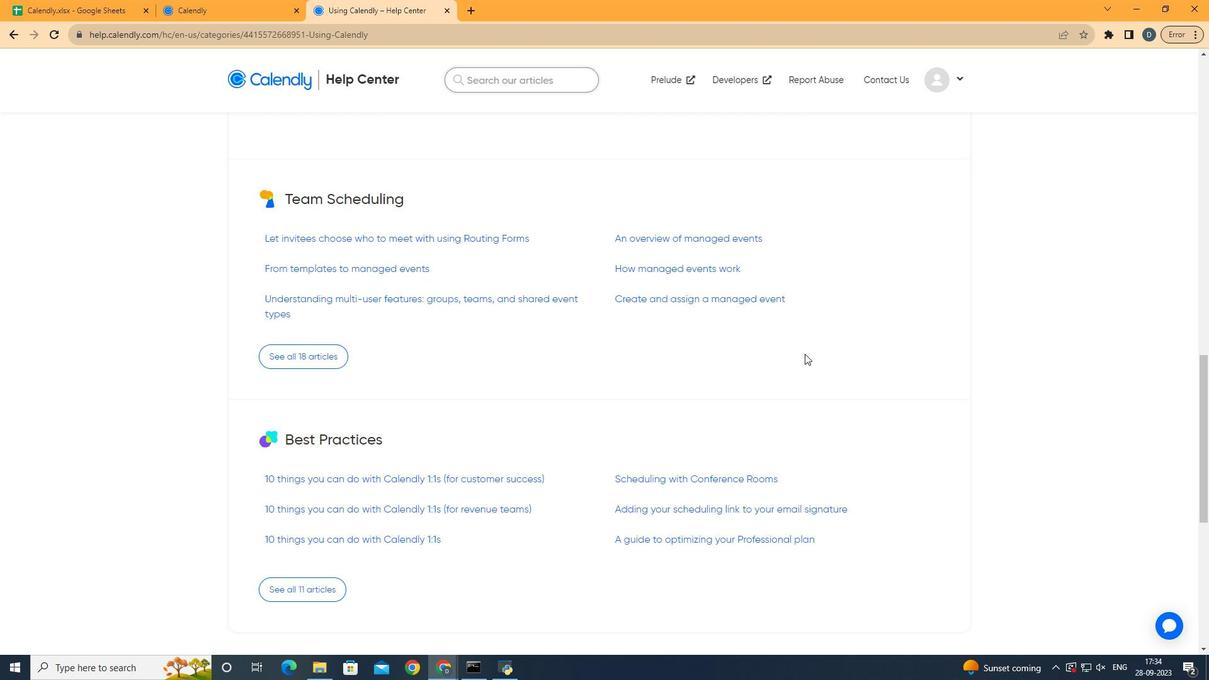 
Action: Mouse scrolled (804, 353) with delta (0, 0)
Screenshot: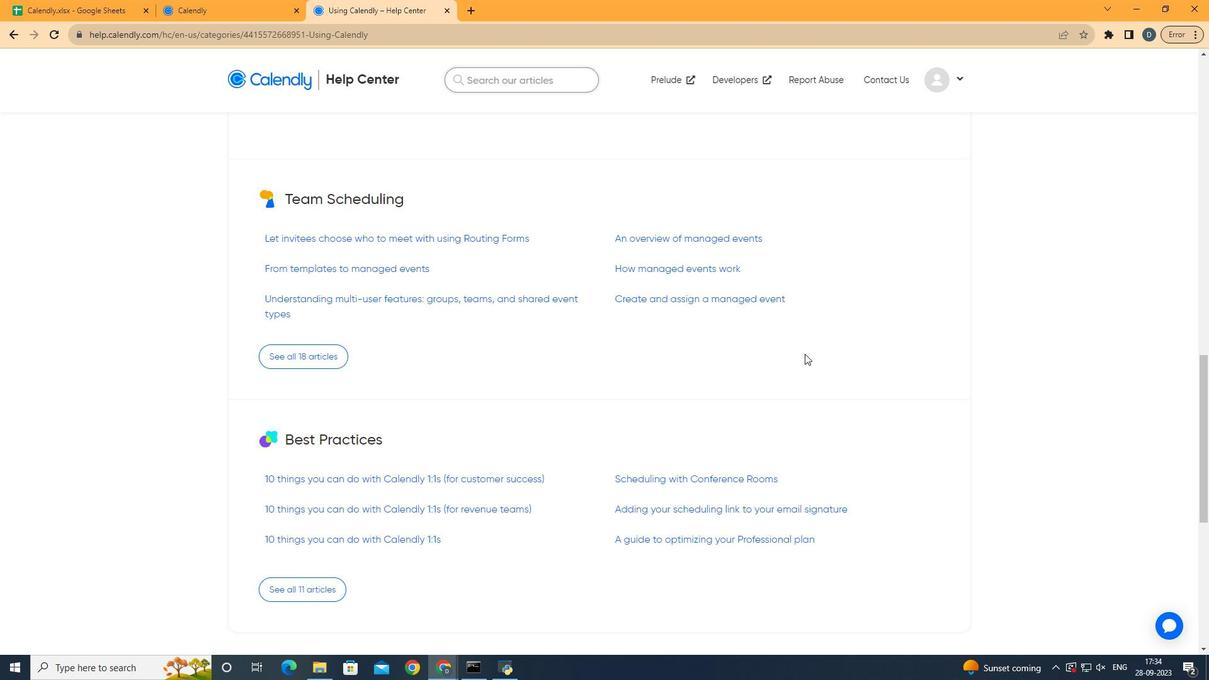
Action: Mouse scrolled (804, 354) with delta (0, 0)
Screenshot: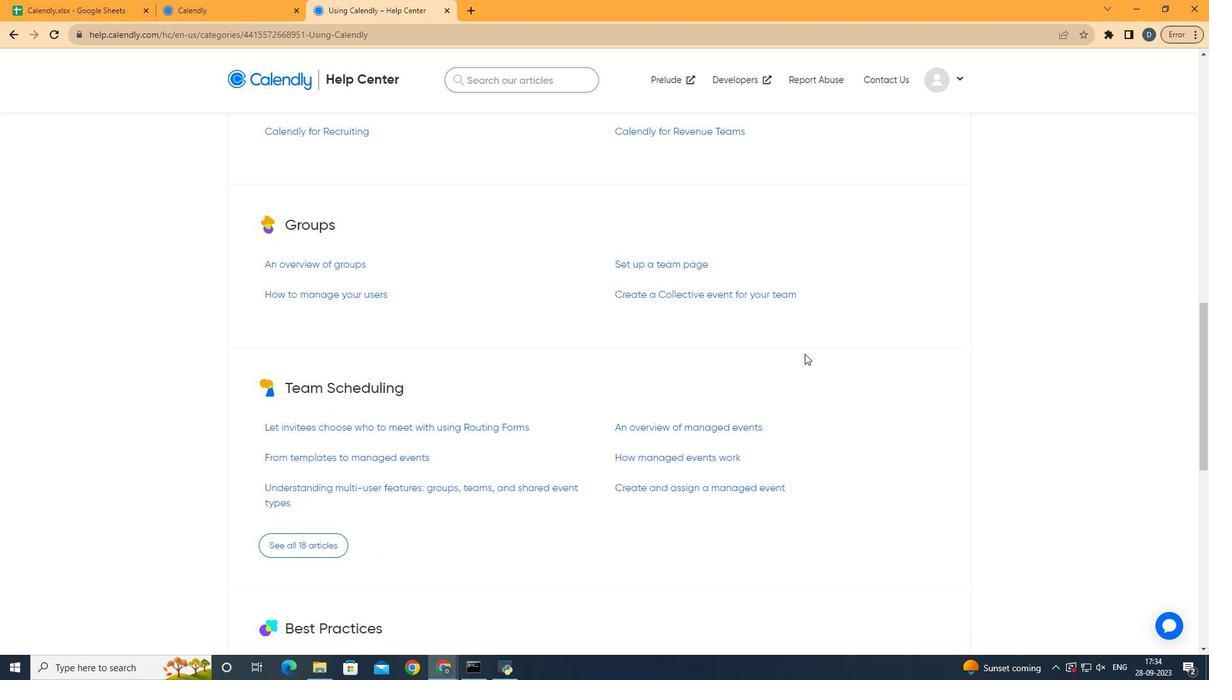 
Action: Mouse scrolled (804, 354) with delta (0, 0)
Screenshot: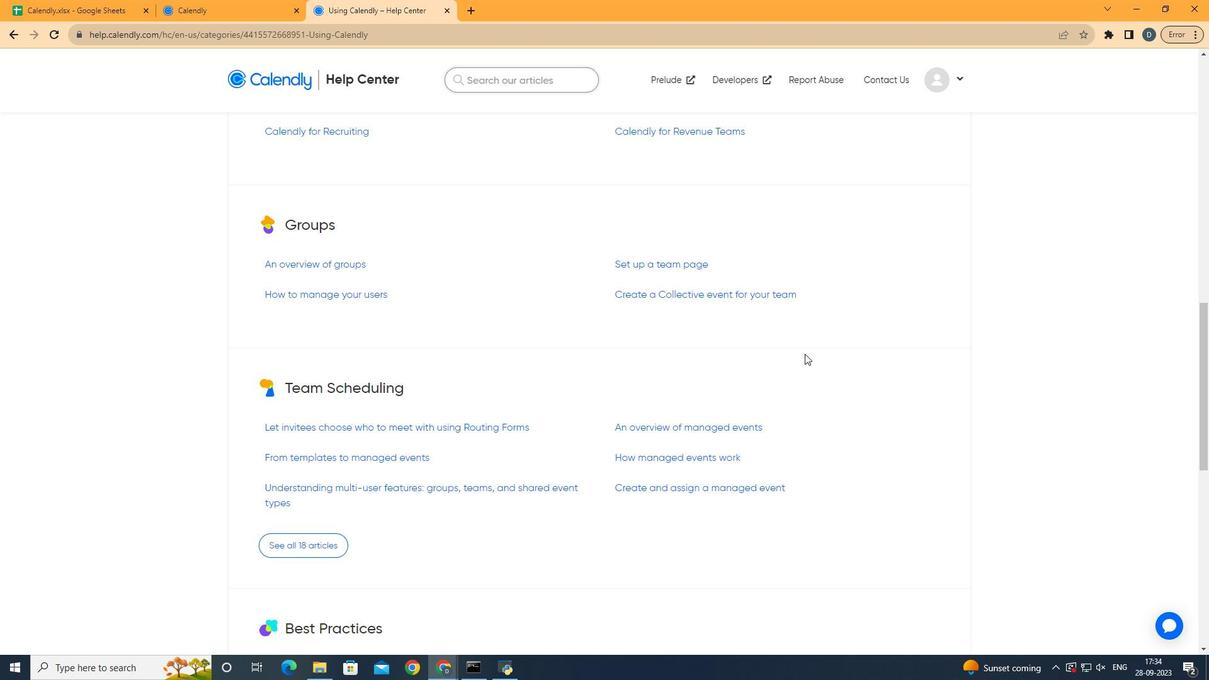 
Action: Mouse scrolled (804, 354) with delta (0, 0)
Screenshot: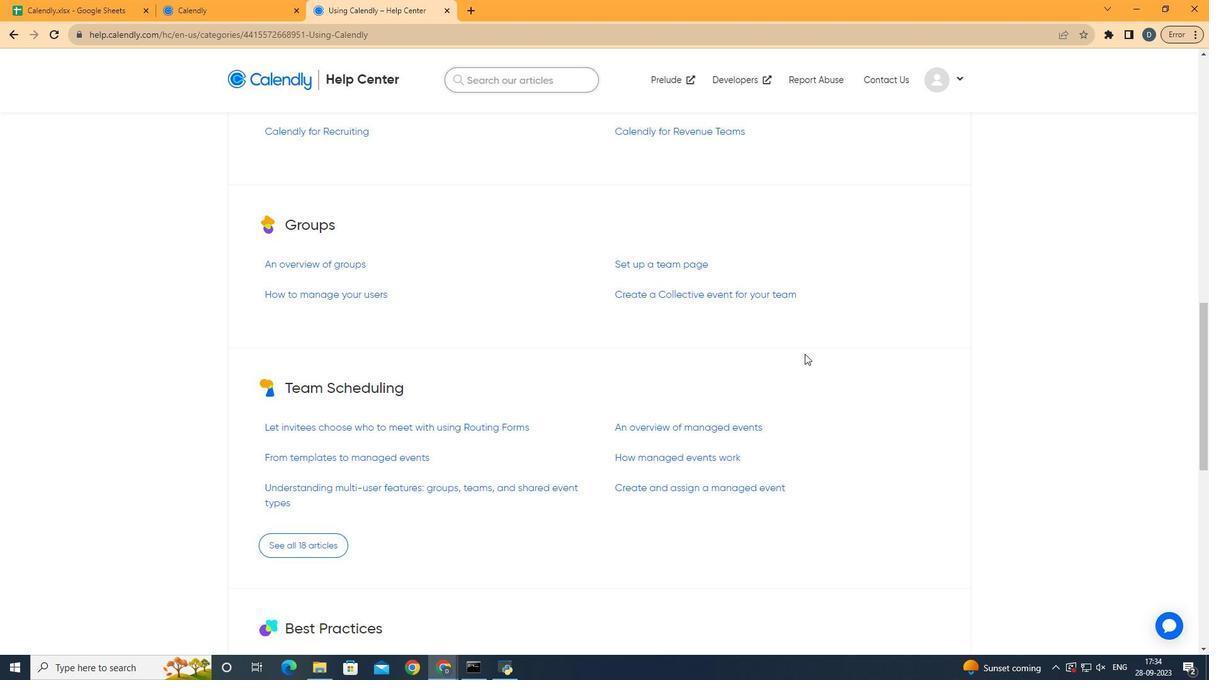 
Action: Mouse scrolled (804, 353) with delta (0, 0)
Screenshot: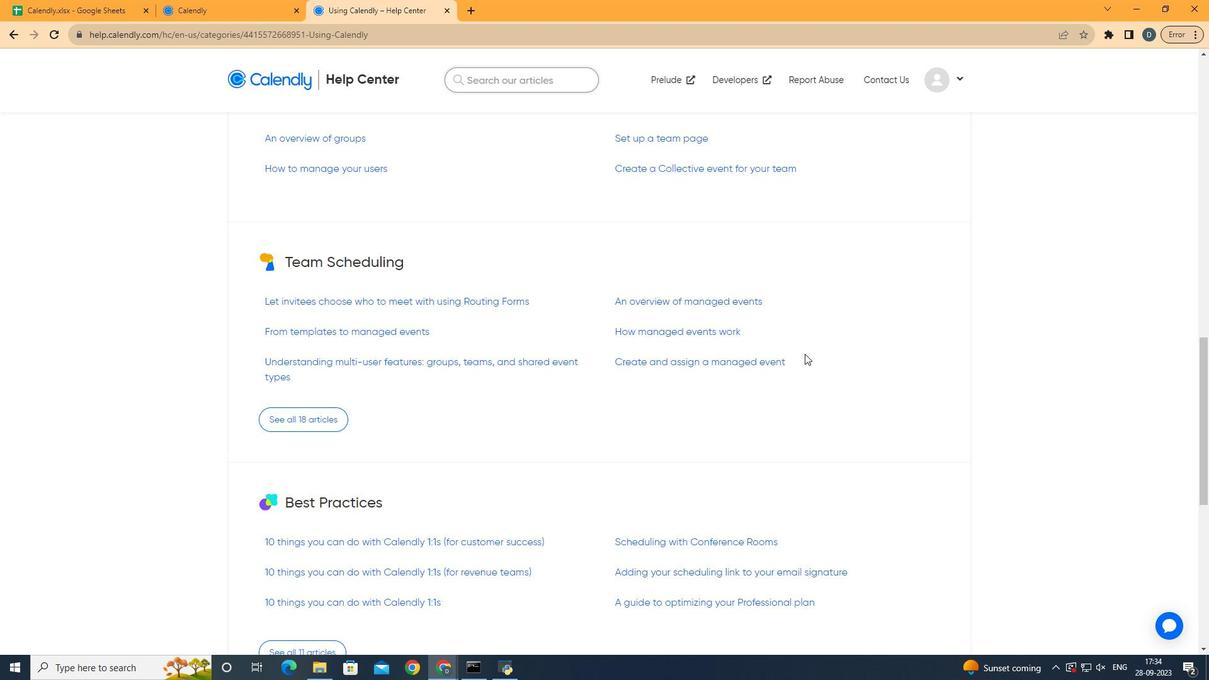 
Action: Mouse scrolled (804, 353) with delta (0, 0)
Screenshot: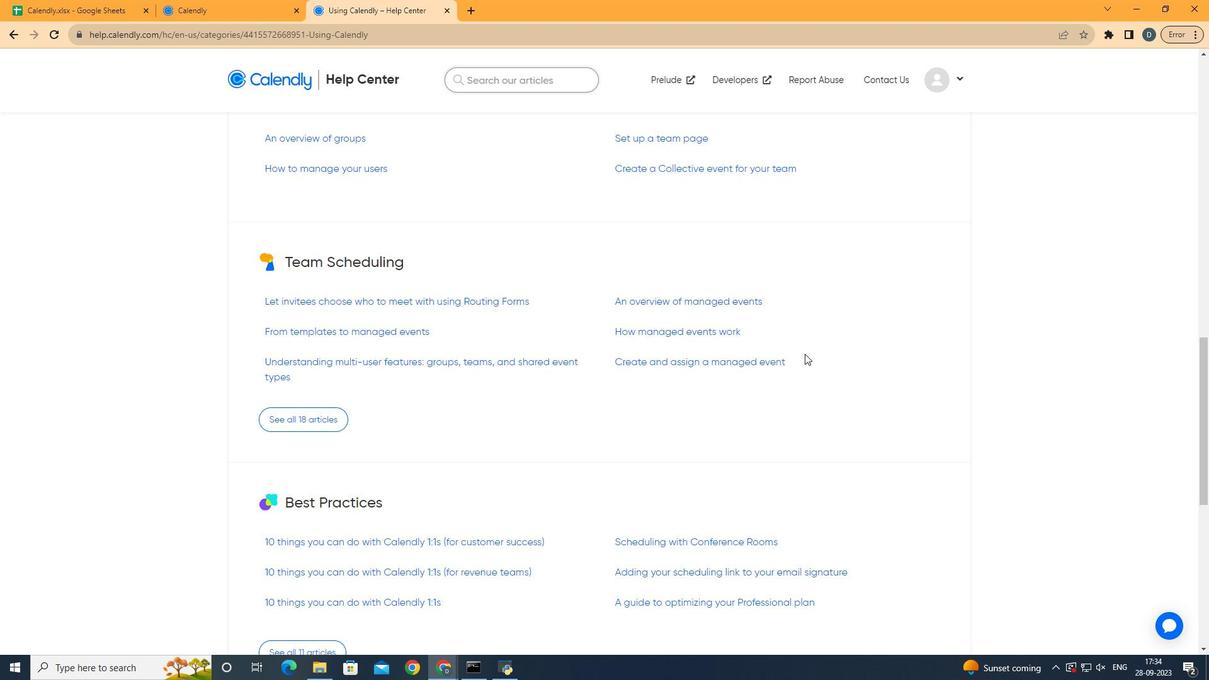 
Action: Mouse moved to (321, 434)
Screenshot: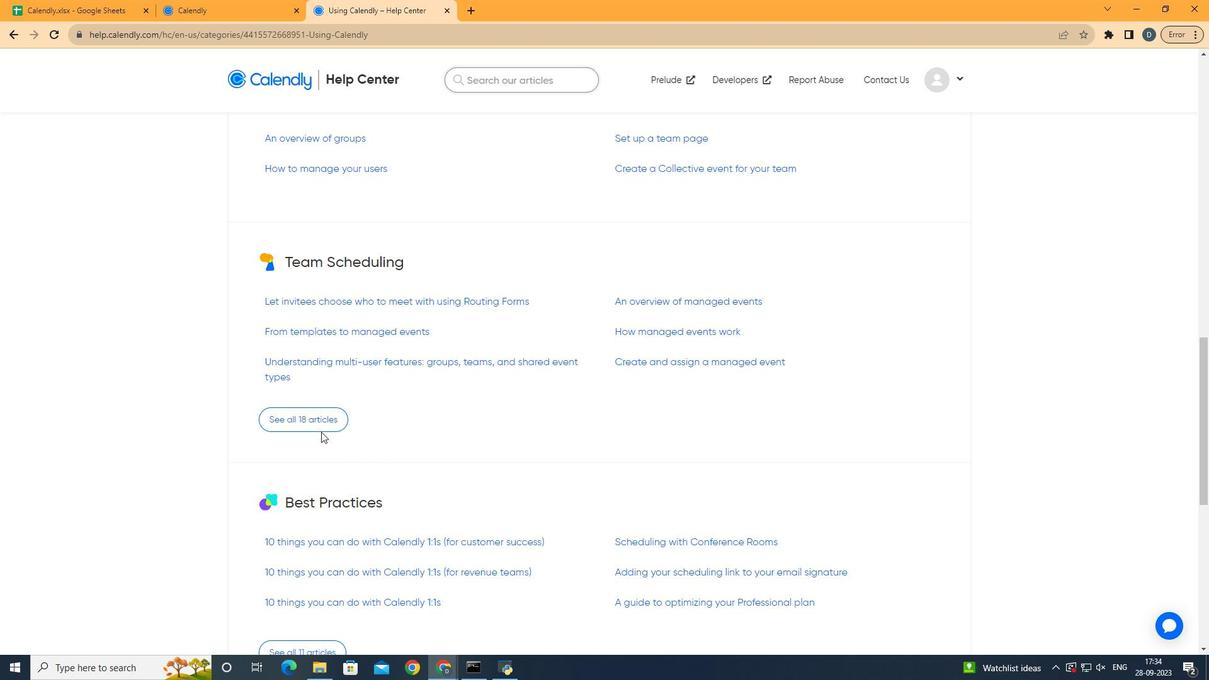 
Action: Mouse pressed left at (321, 434)
Screenshot: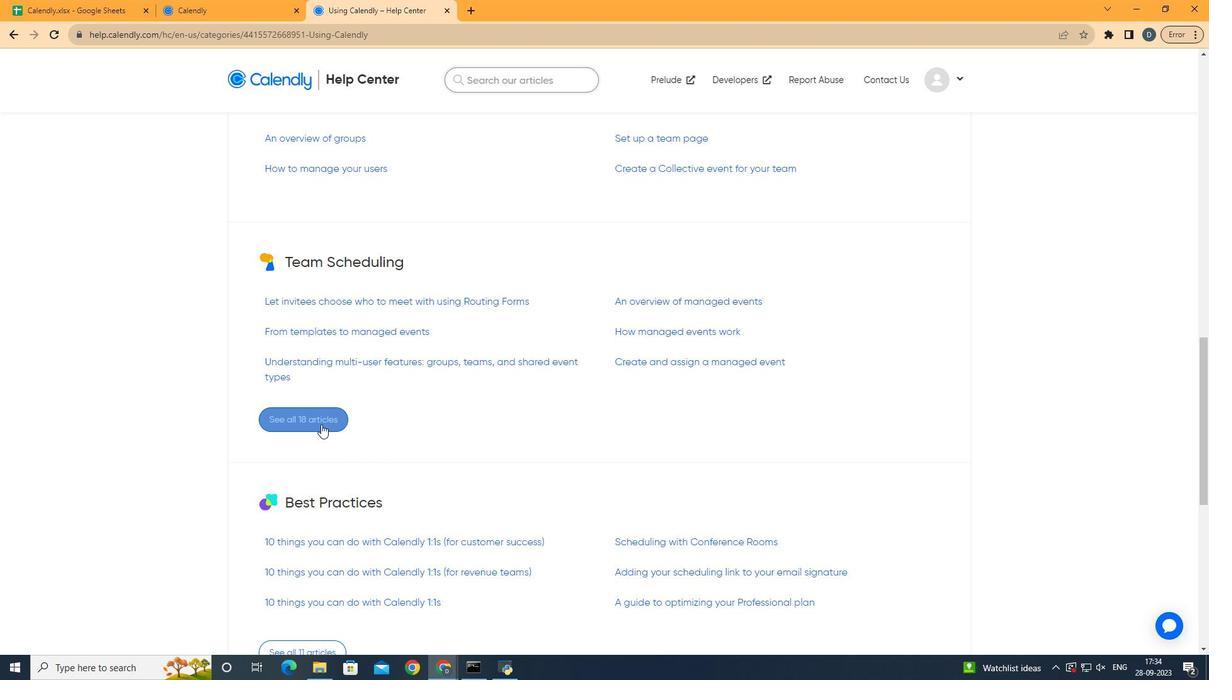 
Action: Mouse moved to (321, 424)
Screenshot: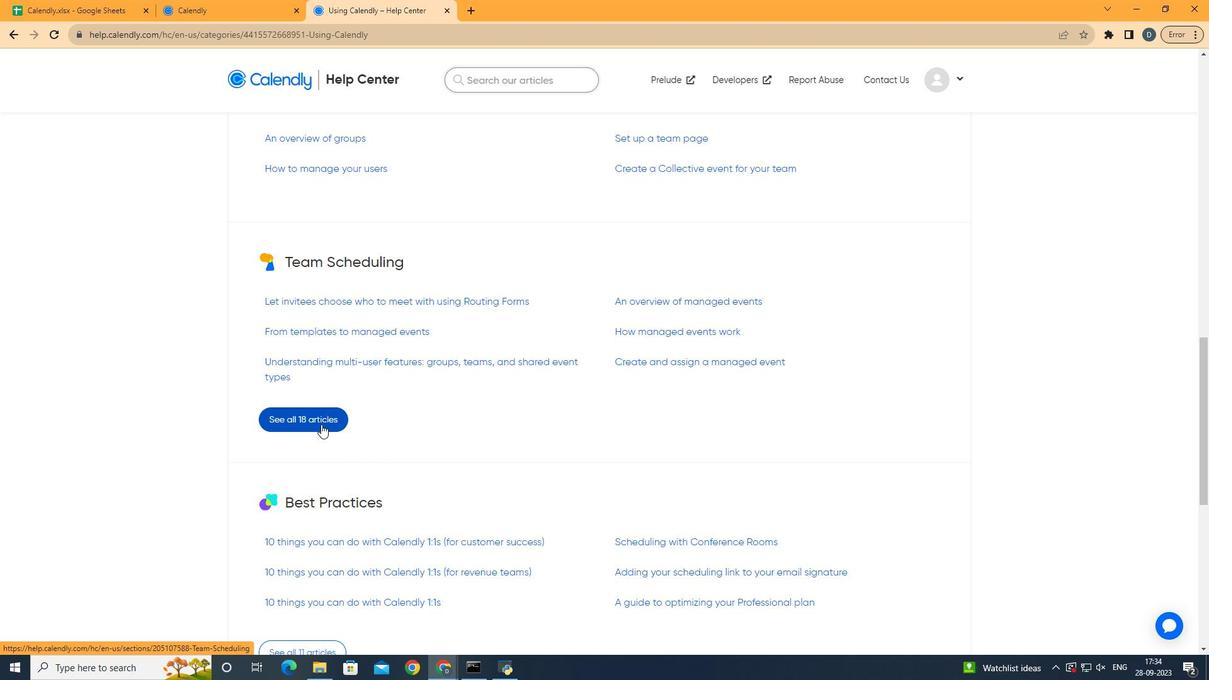 
Action: Mouse pressed left at (321, 424)
Screenshot: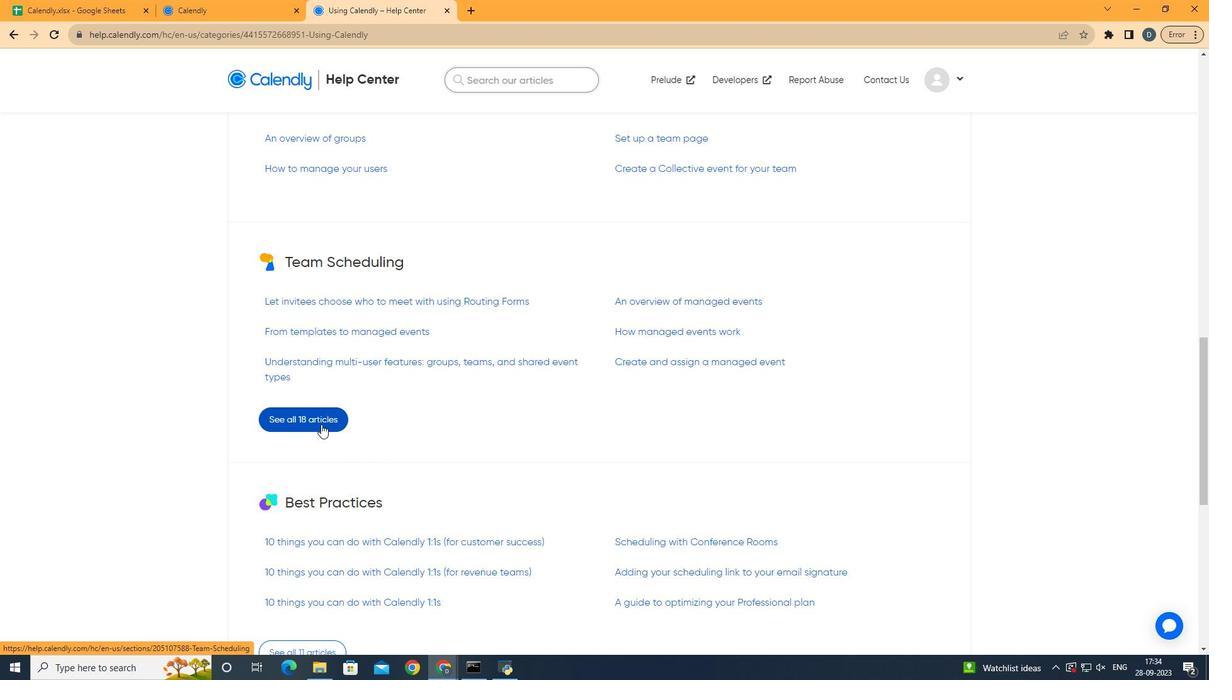 
Action: Mouse moved to (953, 448)
Screenshot: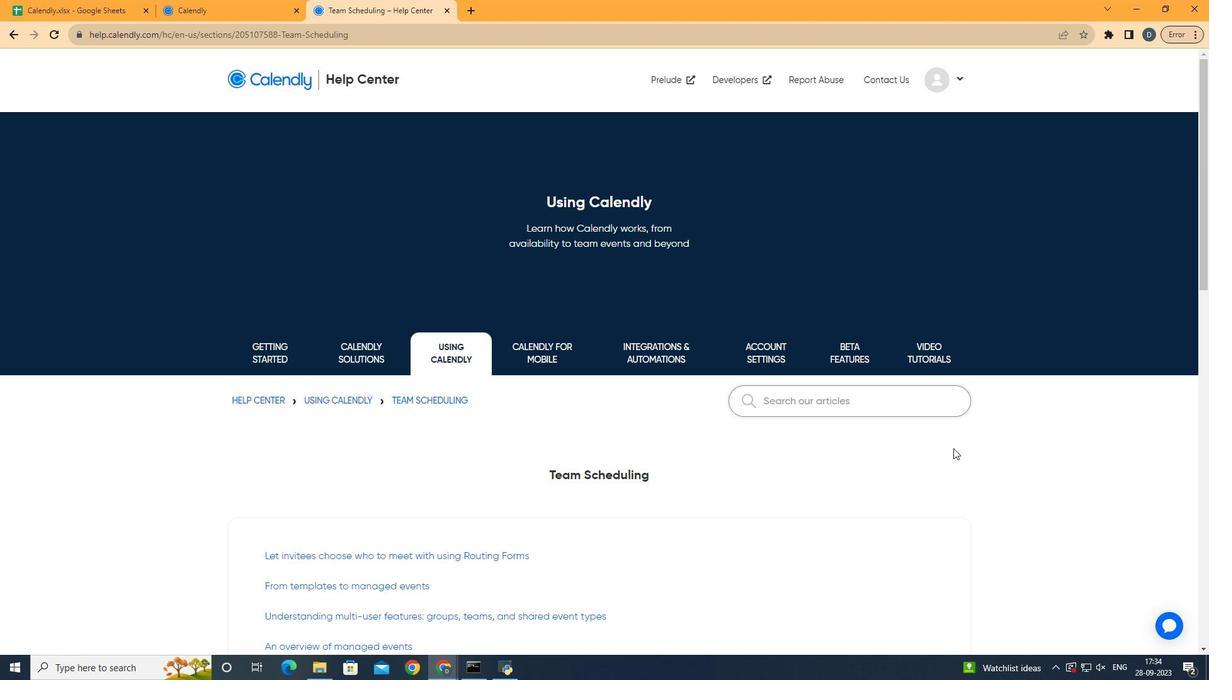 
Action: Mouse scrolled (953, 447) with delta (0, 0)
Screenshot: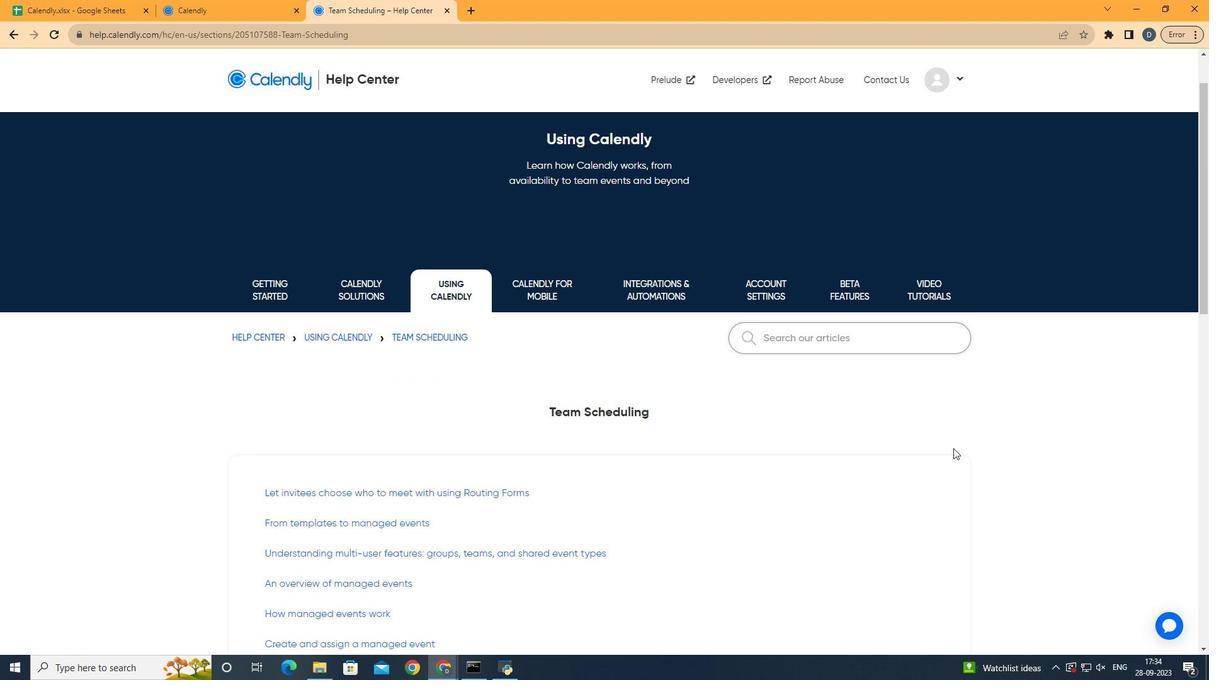 
